 Task: Find connections with filter location Onda with filter topic #Jobvacancywith filter profile language Spanish with filter current company Plivo with filter school Sasi Institute of Technology & Engineering with filter industry Water Supply and Irrigation Systems with filter service category Business Analytics with filter keywords title Director
Action: Mouse moved to (554, 70)
Screenshot: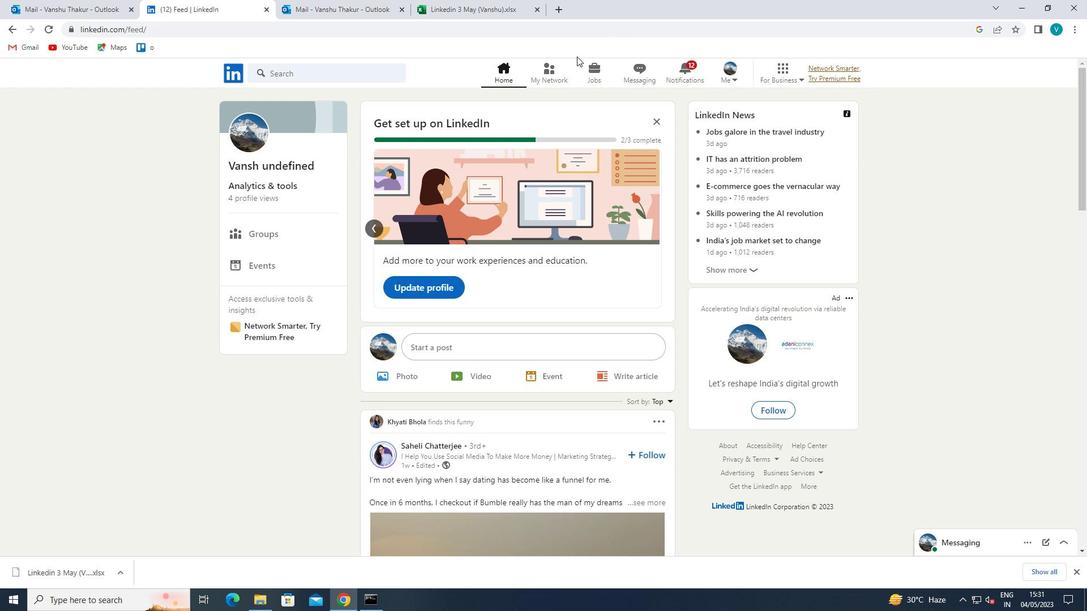 
Action: Mouse pressed left at (554, 70)
Screenshot: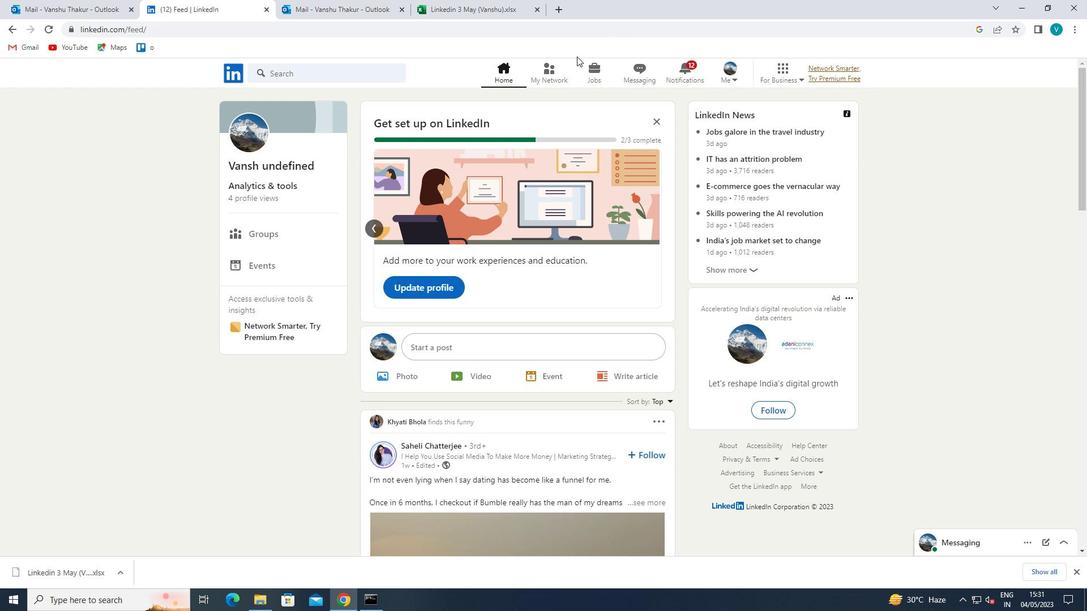 
Action: Mouse moved to (275, 135)
Screenshot: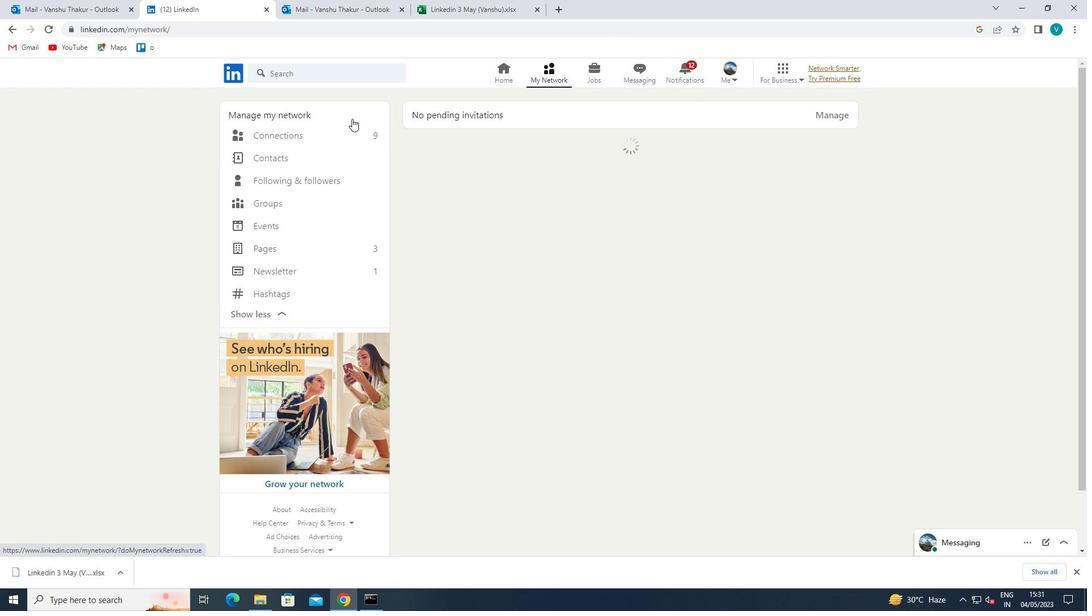 
Action: Mouse pressed left at (275, 135)
Screenshot: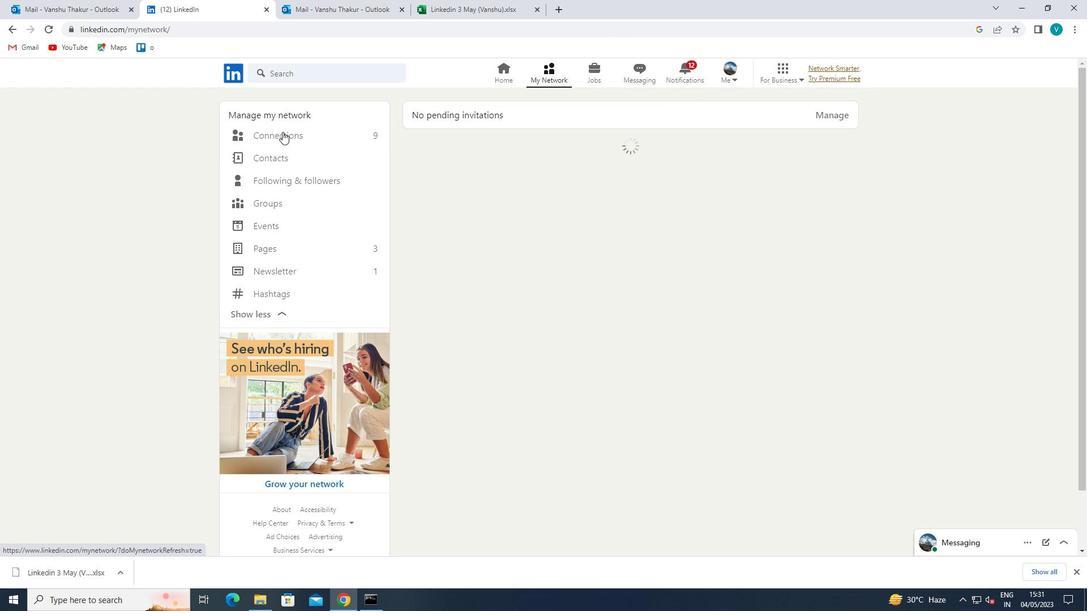 
Action: Mouse moved to (620, 135)
Screenshot: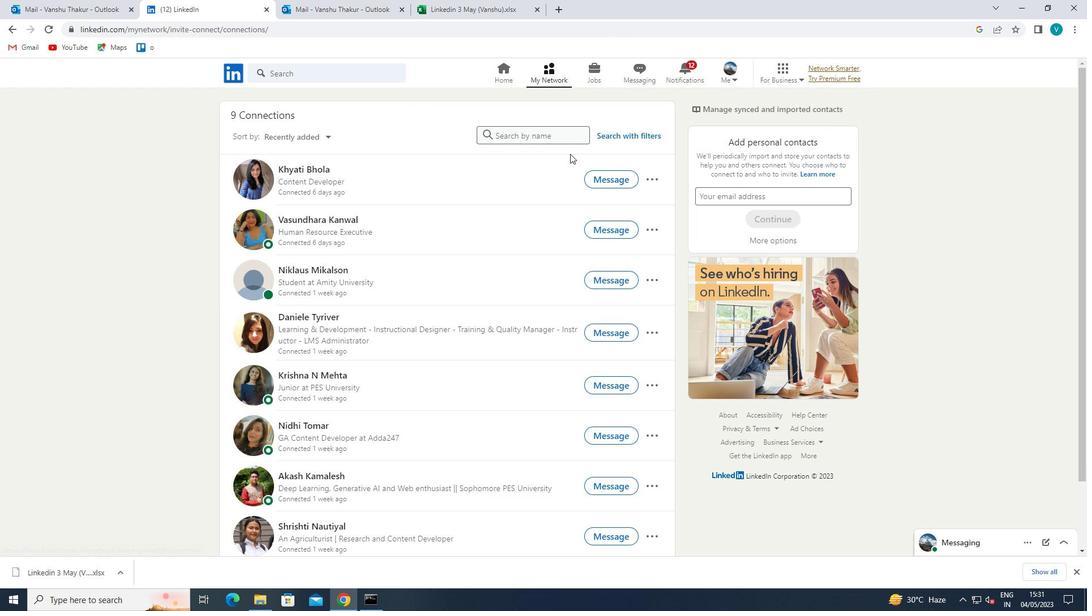 
Action: Mouse pressed left at (620, 135)
Screenshot: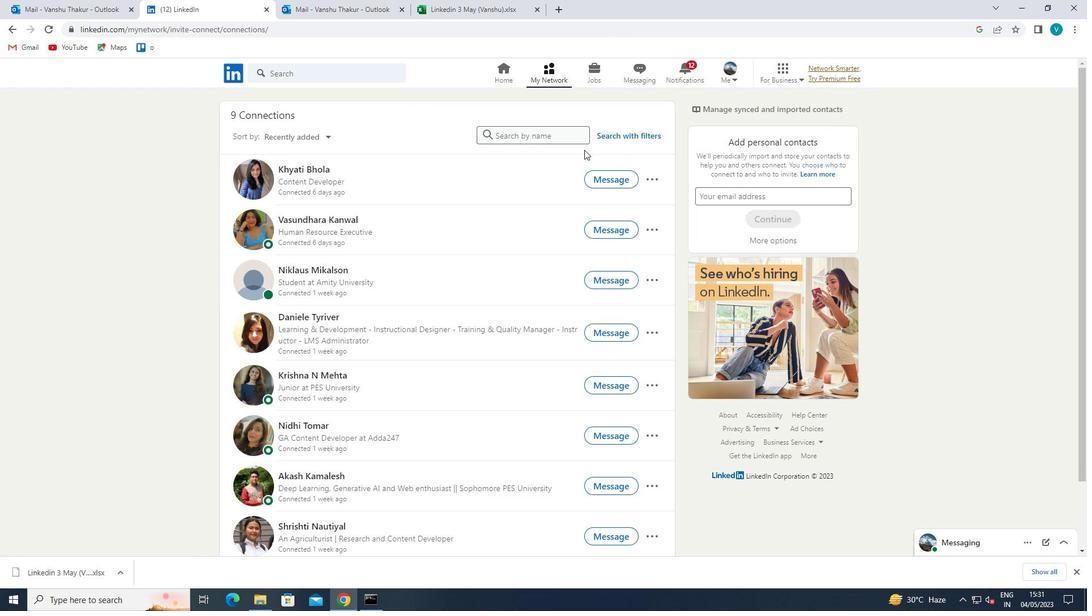 
Action: Mouse moved to (554, 109)
Screenshot: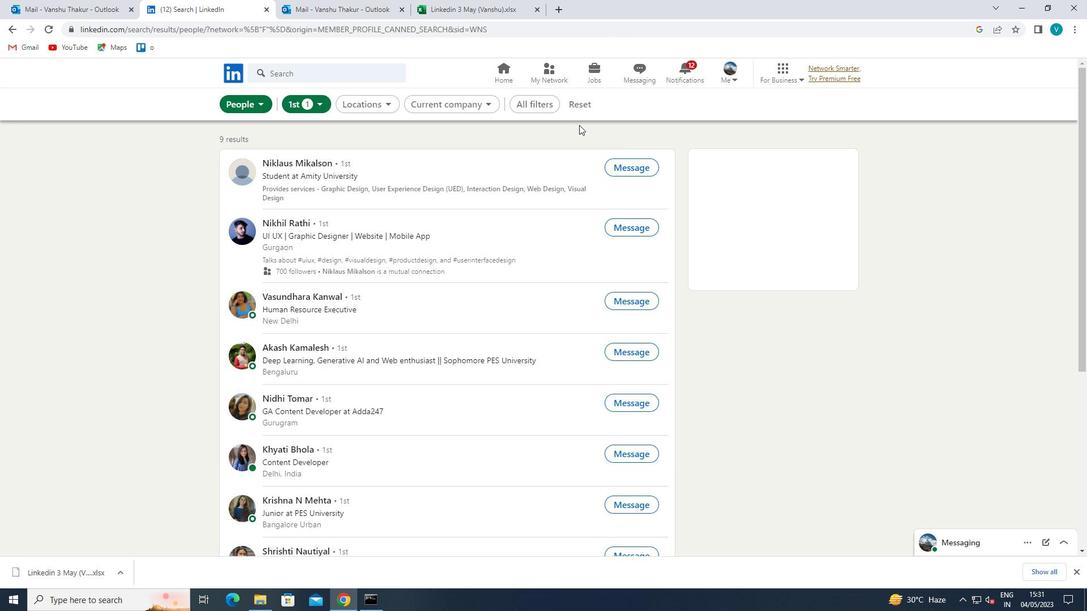 
Action: Mouse pressed left at (554, 109)
Screenshot: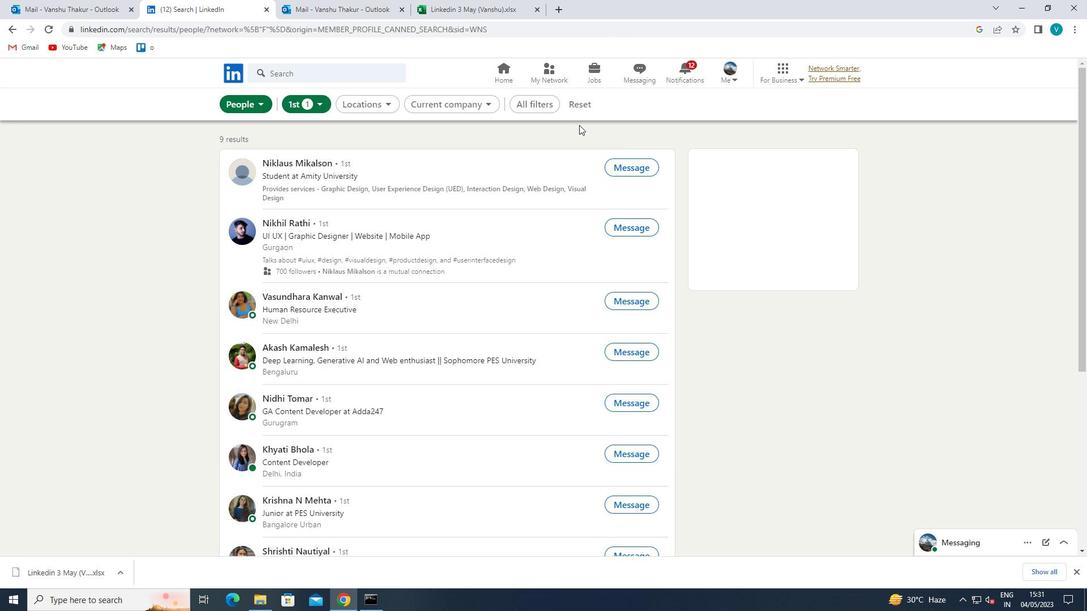 
Action: Mouse moved to (900, 230)
Screenshot: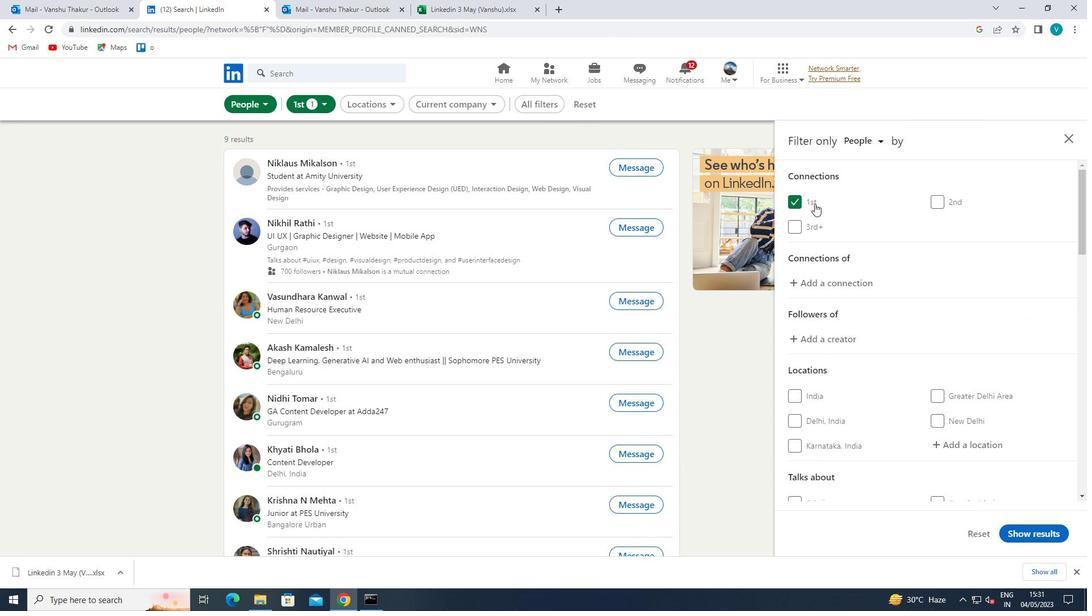 
Action: Mouse scrolled (900, 229) with delta (0, 0)
Screenshot: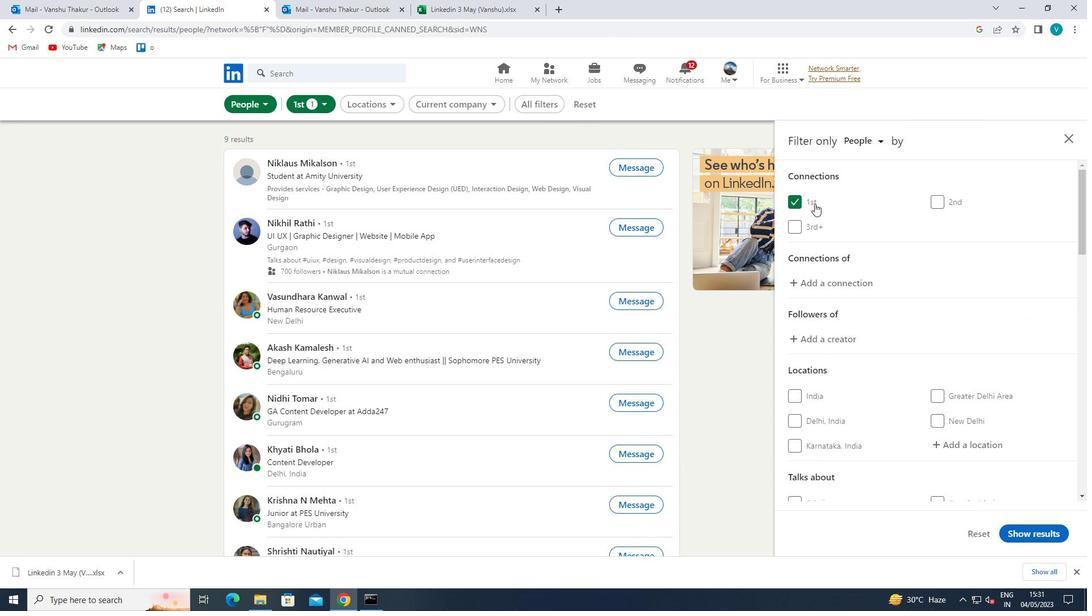 
Action: Mouse moved to (905, 233)
Screenshot: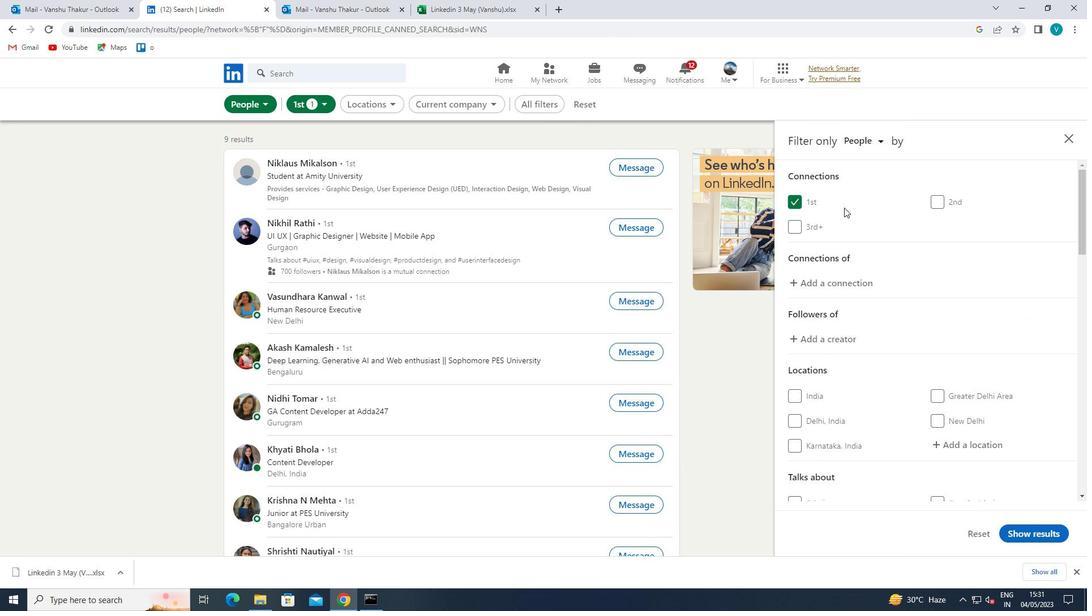 
Action: Mouse scrolled (905, 232) with delta (0, 0)
Screenshot: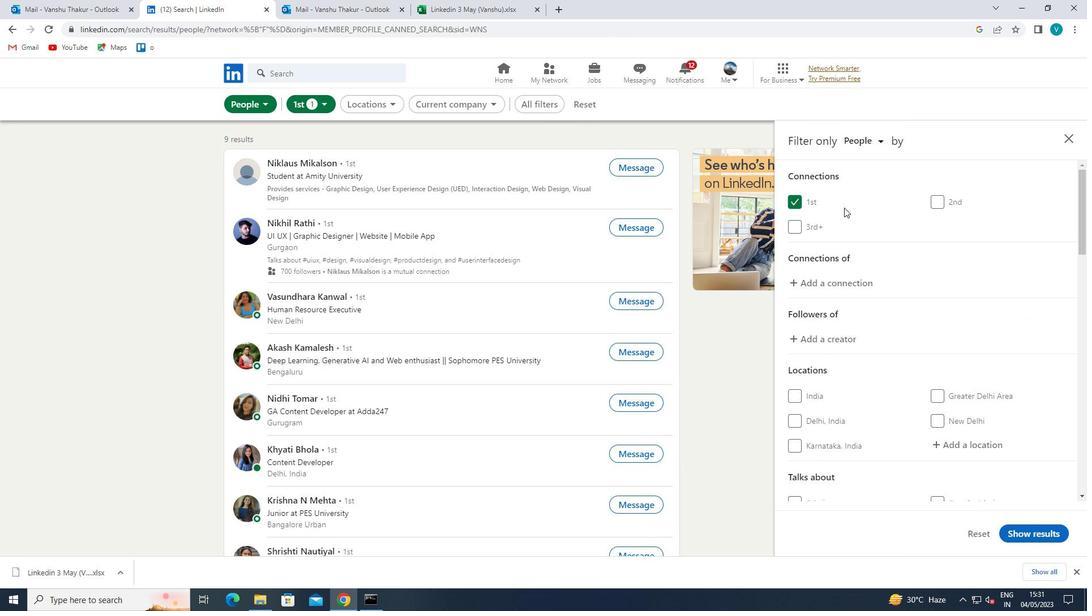 
Action: Mouse moved to (973, 333)
Screenshot: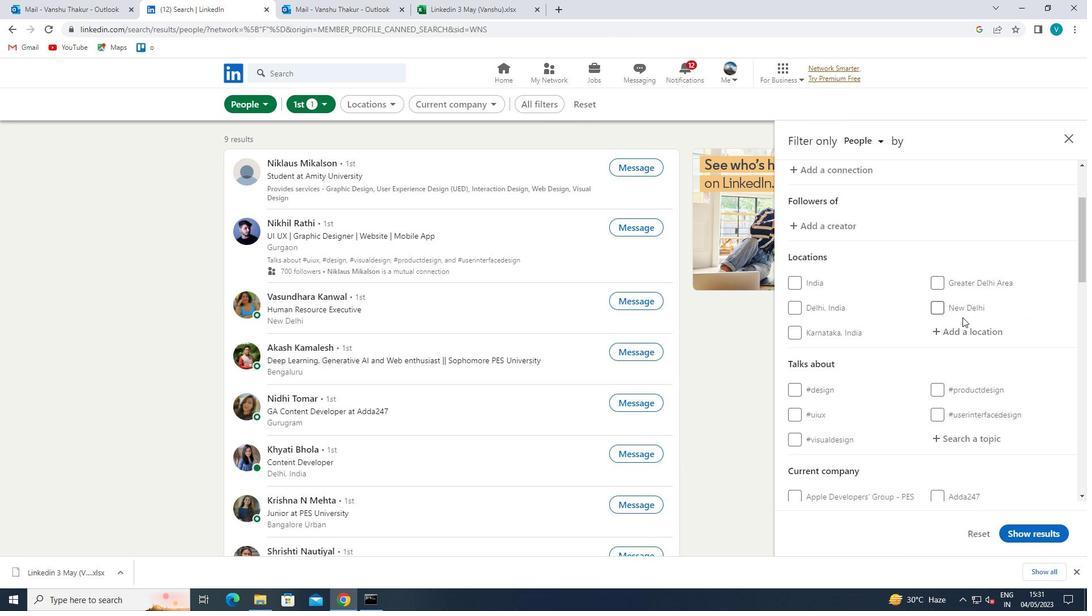
Action: Mouse pressed left at (973, 333)
Screenshot: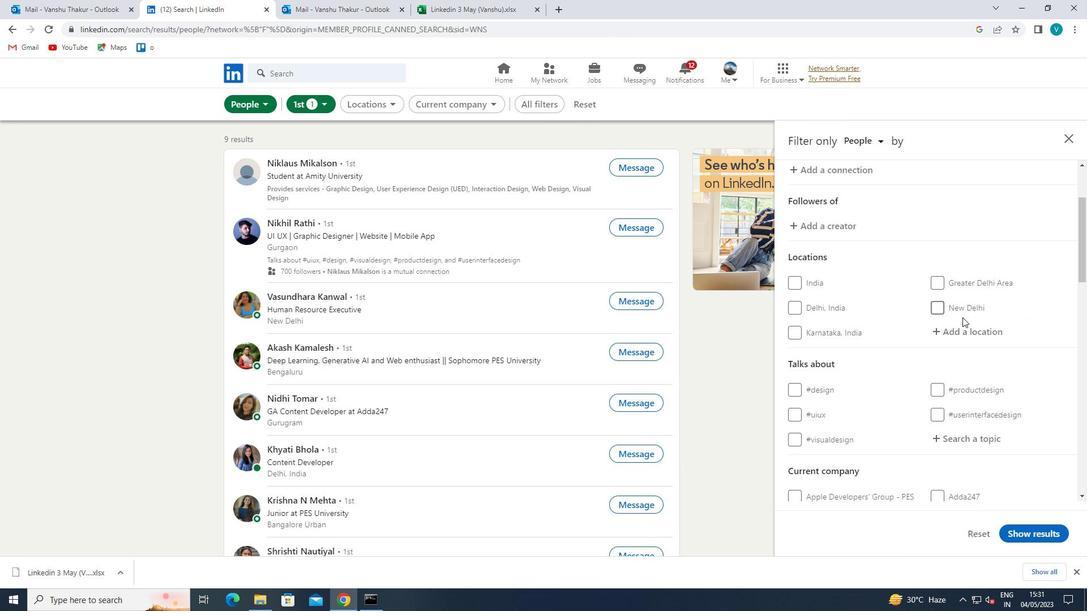 
Action: Mouse moved to (696, 189)
Screenshot: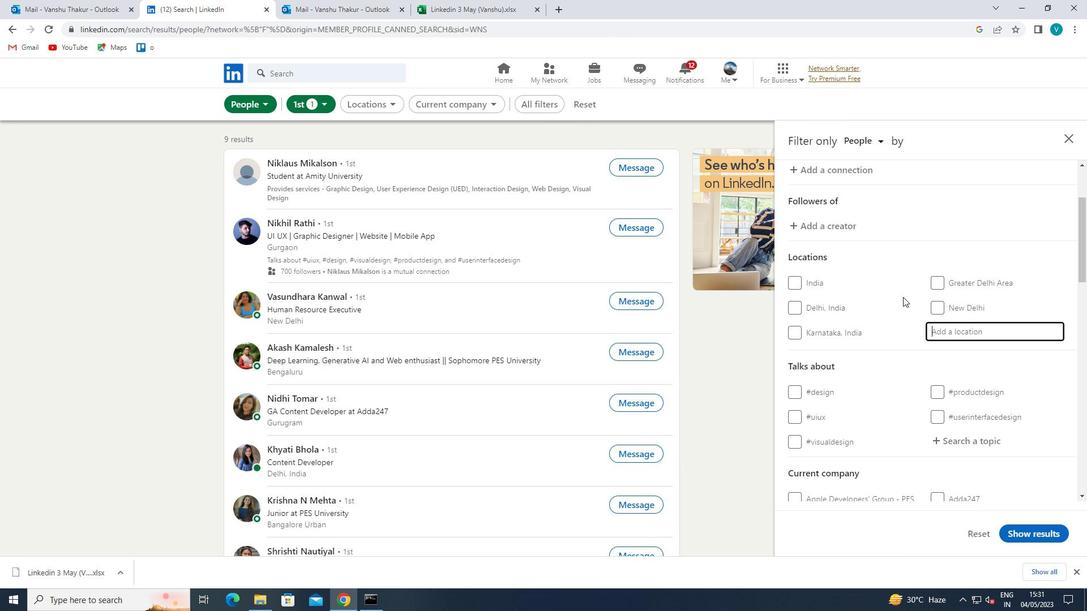 
Action: Key pressed <Key.shift>ONDA
Screenshot: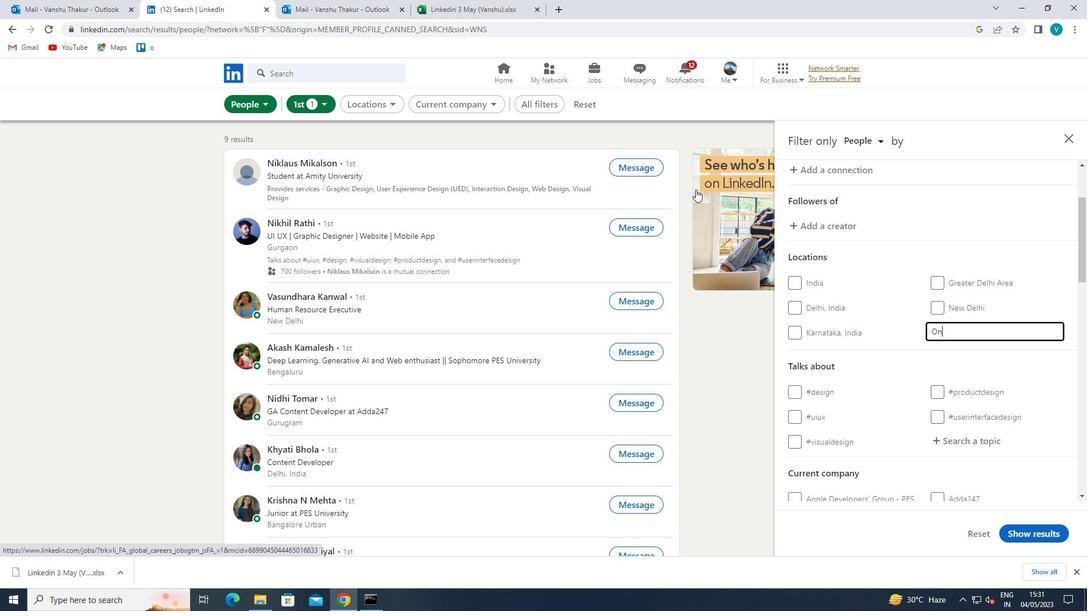 
Action: Mouse moved to (846, 344)
Screenshot: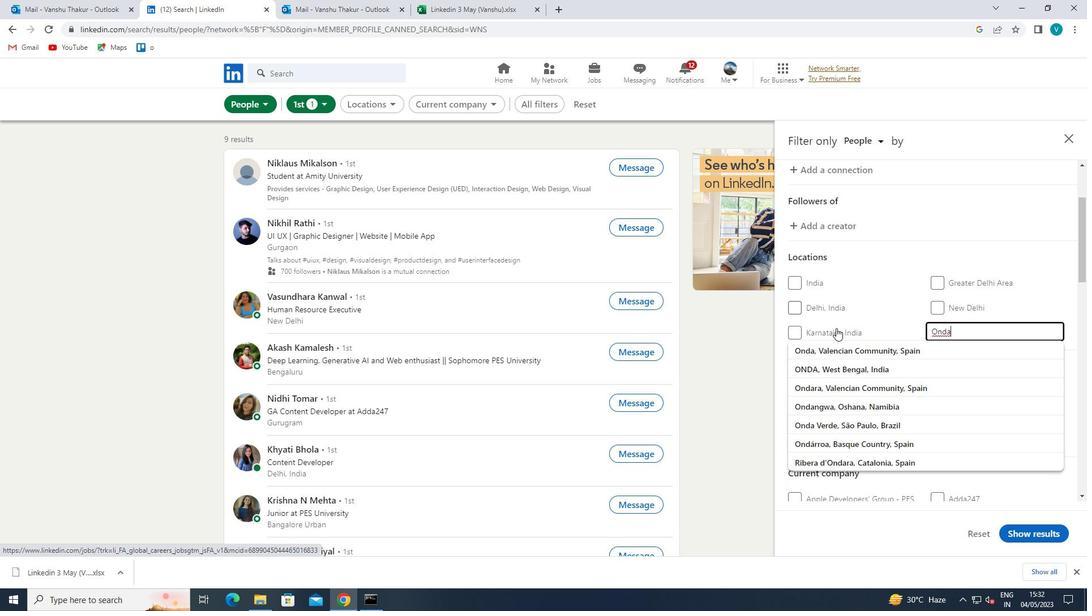 
Action: Mouse pressed left at (846, 344)
Screenshot: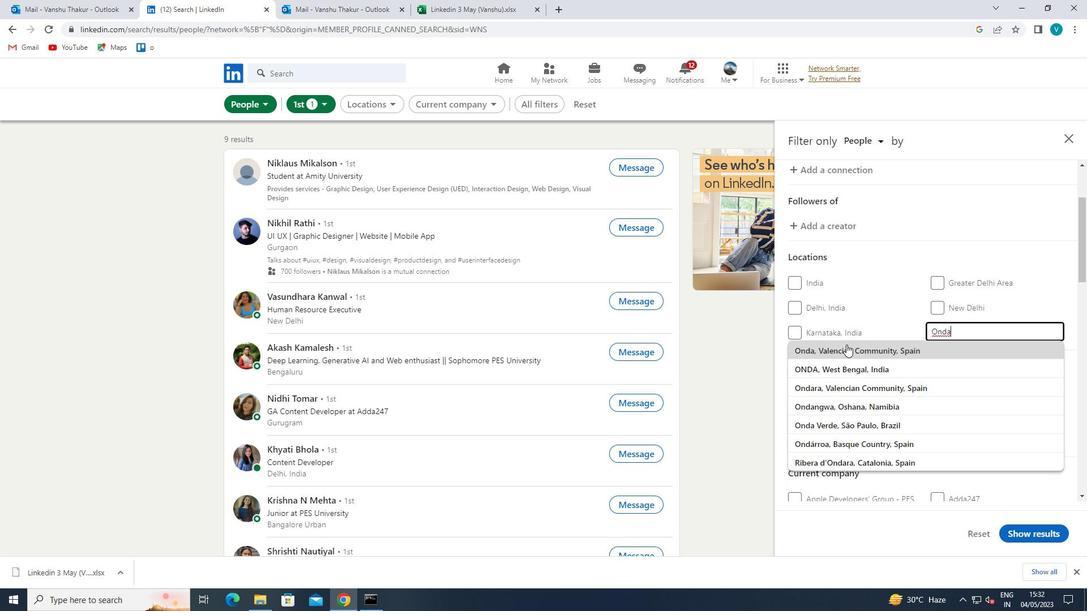 
Action: Mouse moved to (884, 331)
Screenshot: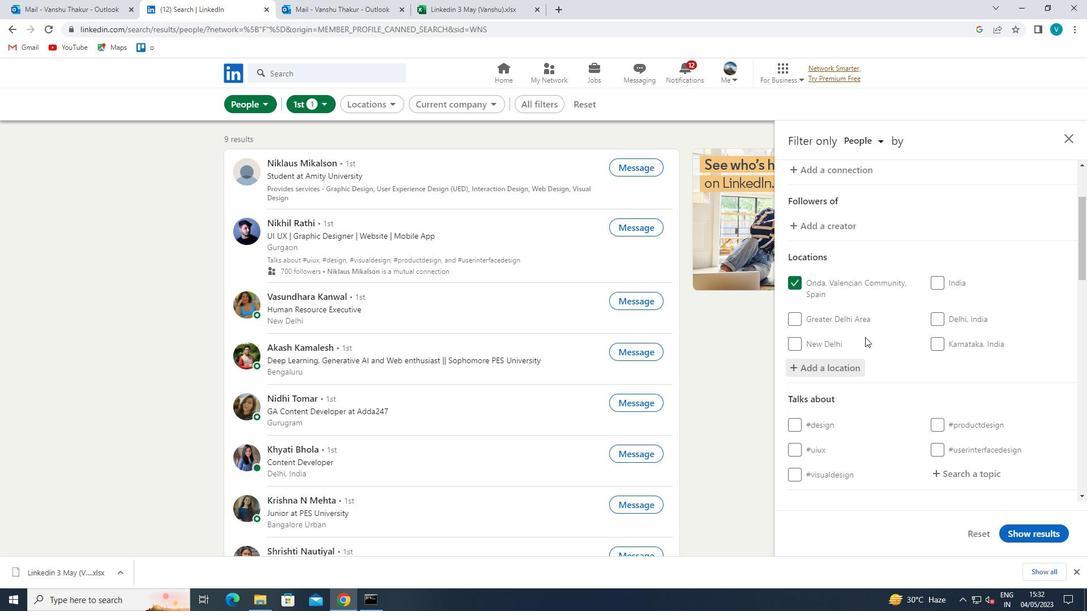 
Action: Mouse scrolled (884, 331) with delta (0, 0)
Screenshot: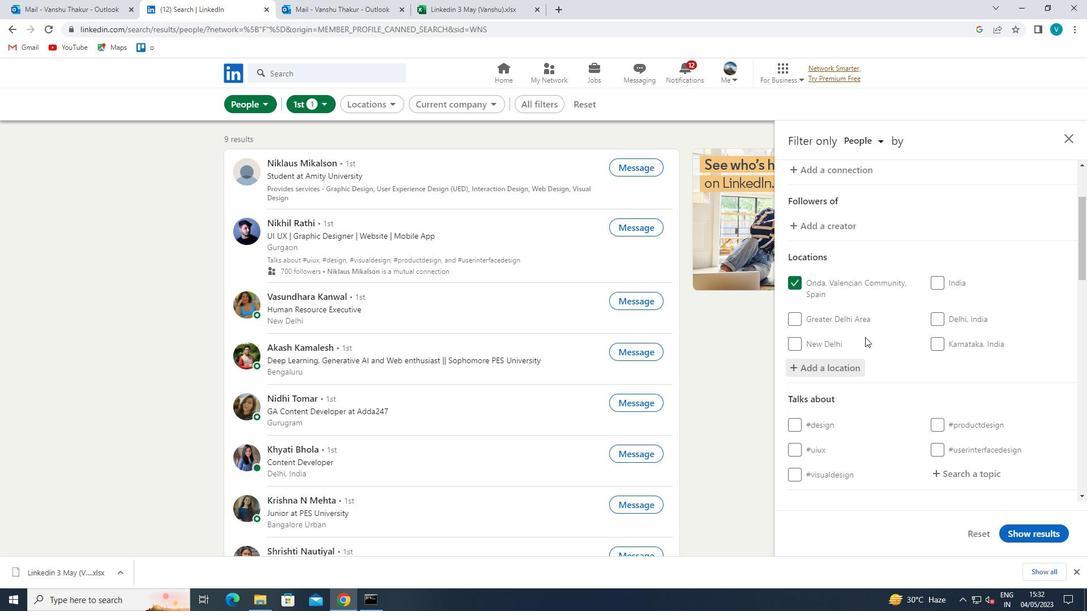 
Action: Mouse moved to (893, 332)
Screenshot: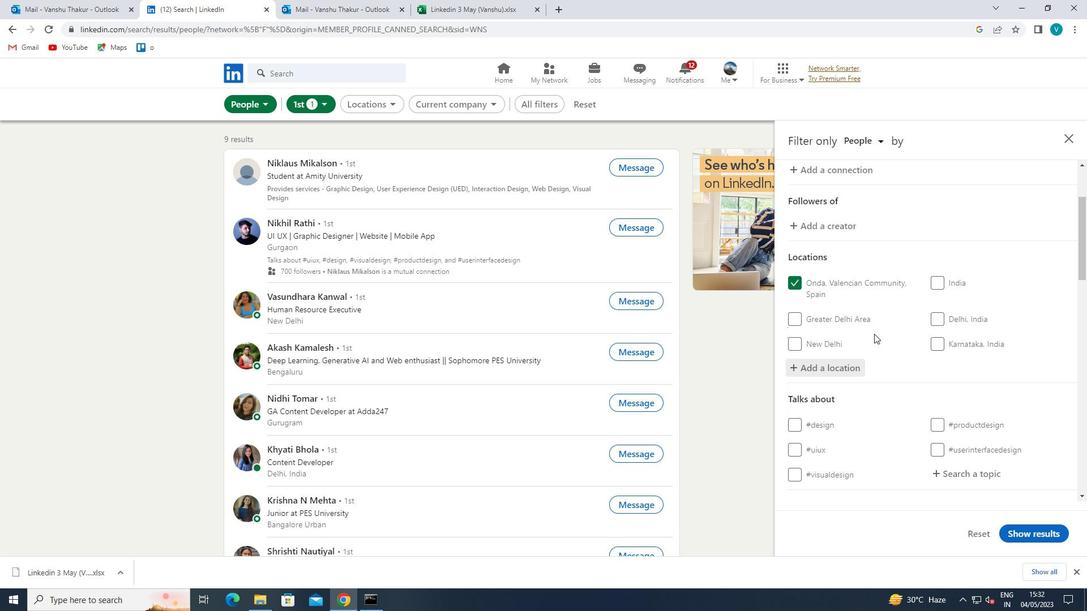 
Action: Mouse scrolled (893, 331) with delta (0, 0)
Screenshot: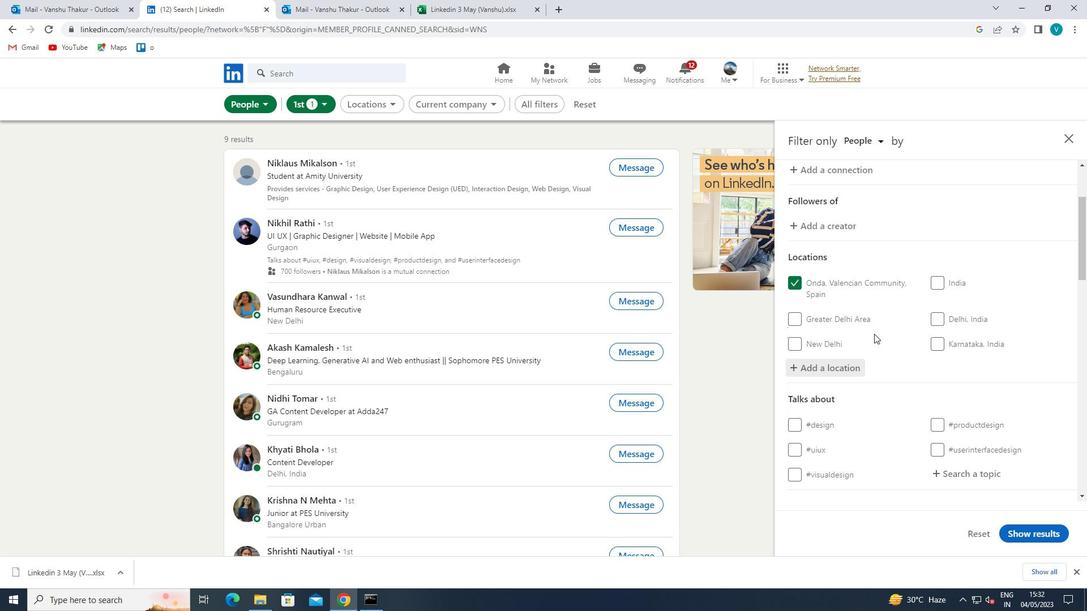 
Action: Mouse moved to (946, 360)
Screenshot: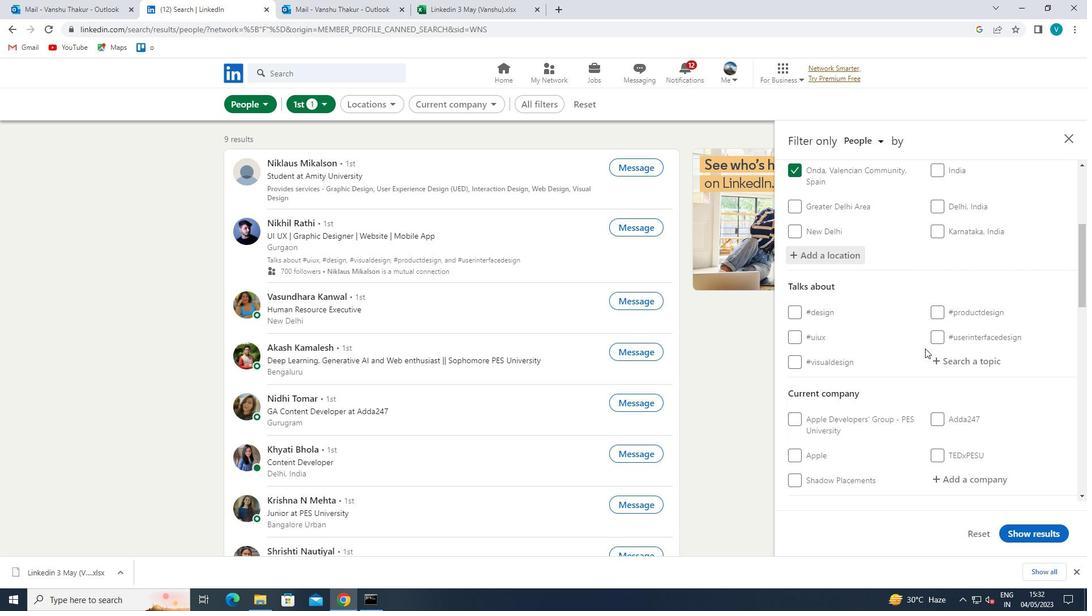 
Action: Mouse pressed left at (946, 360)
Screenshot: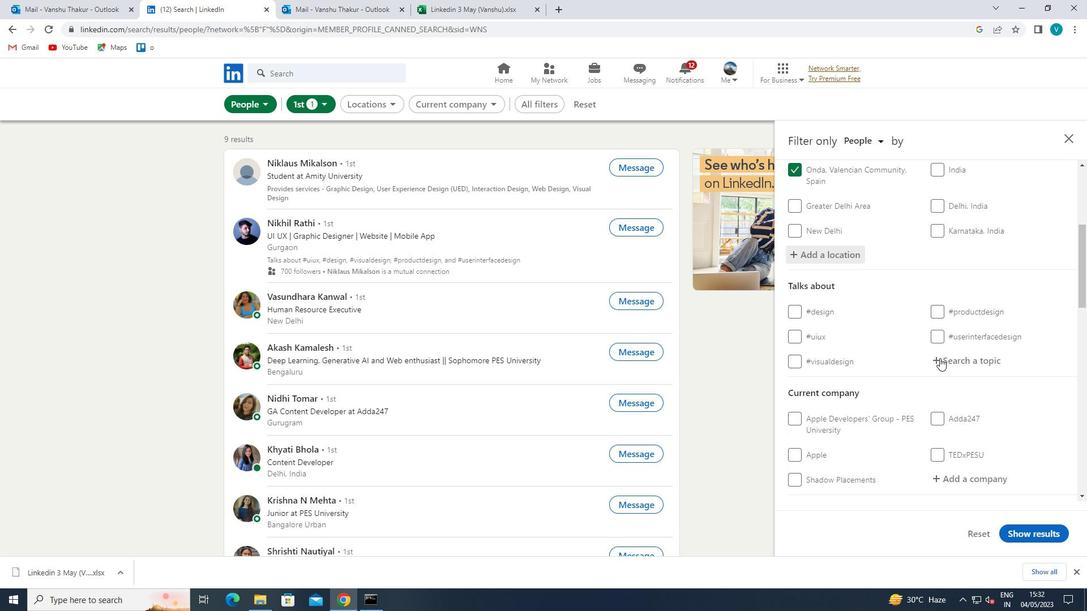 
Action: Mouse moved to (811, 289)
Screenshot: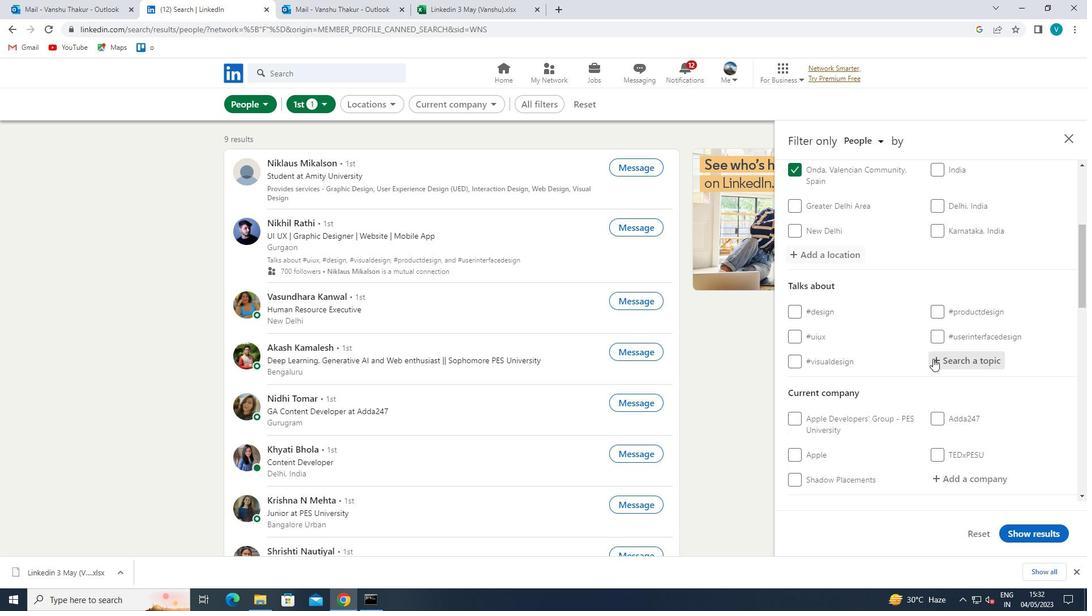 
Action: Key pressed JOBVACA
Screenshot: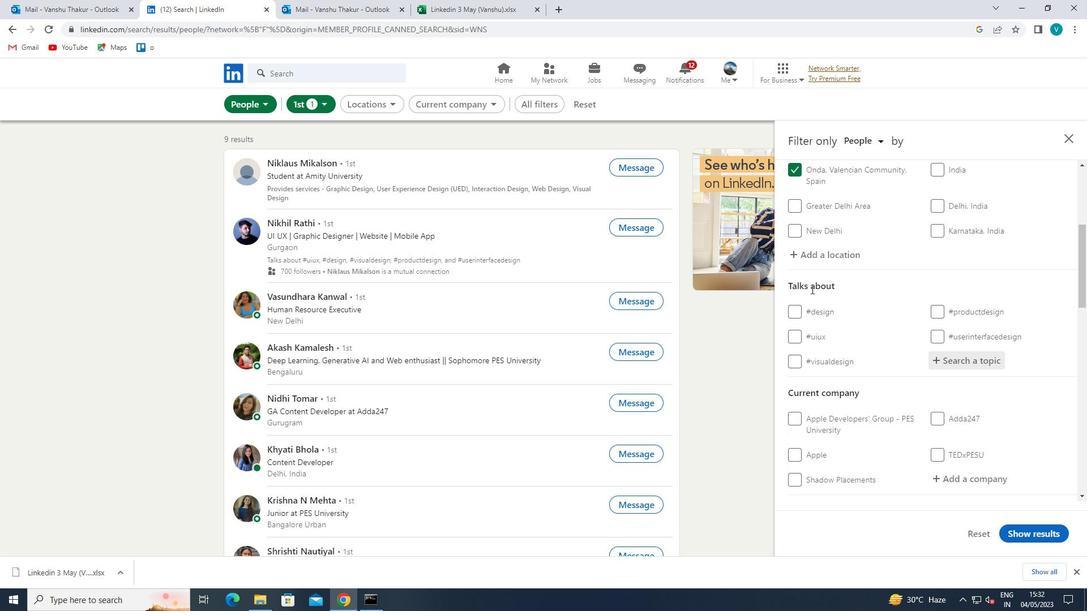
Action: Mouse moved to (958, 358)
Screenshot: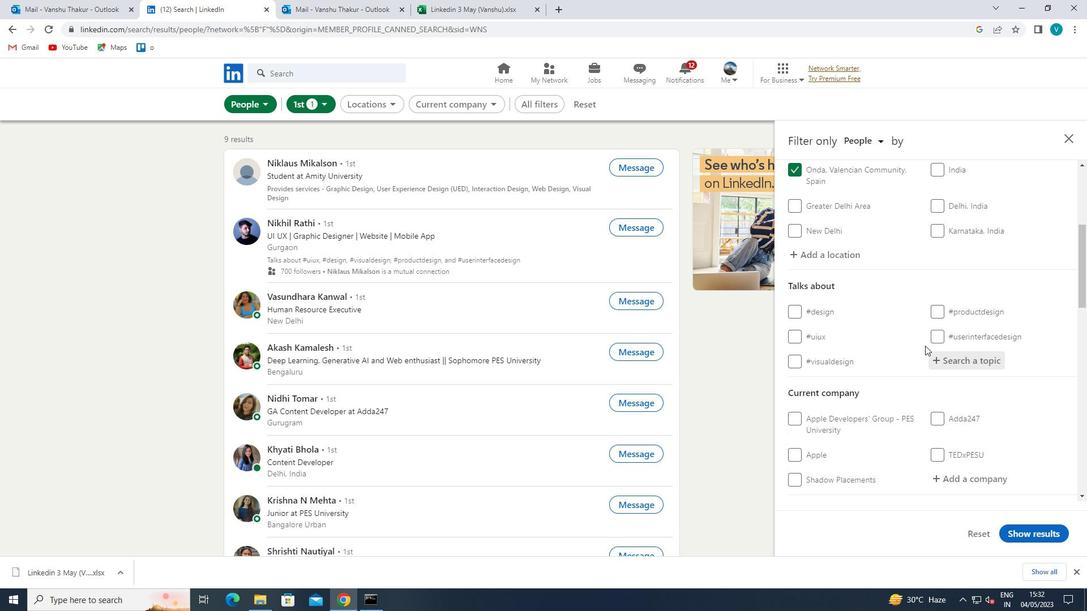
Action: Mouse pressed left at (958, 358)
Screenshot: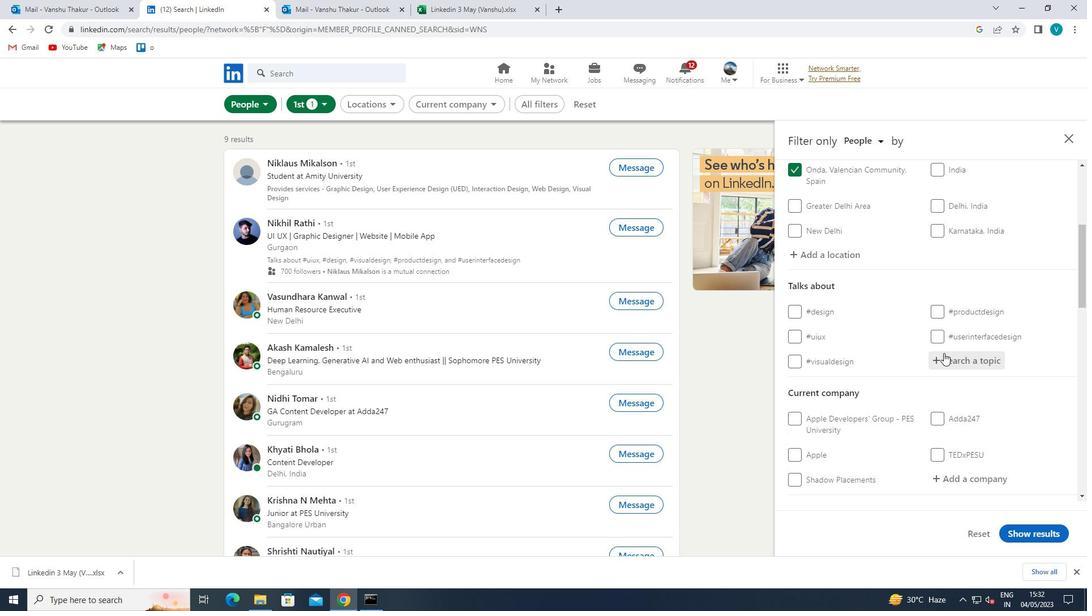 
Action: Key pressed JOBVA
Screenshot: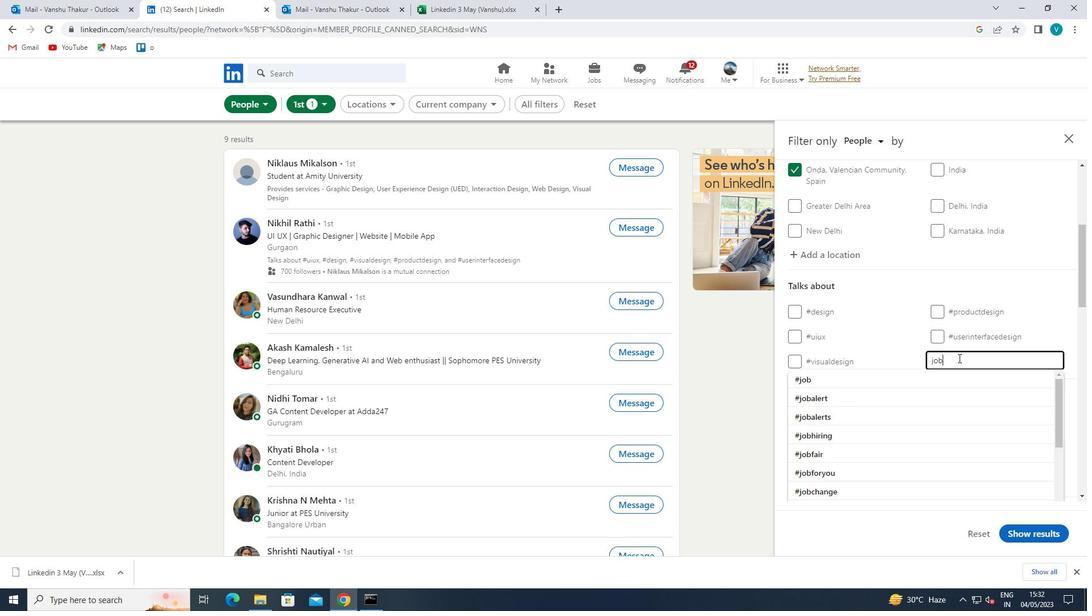 
Action: Mouse moved to (928, 378)
Screenshot: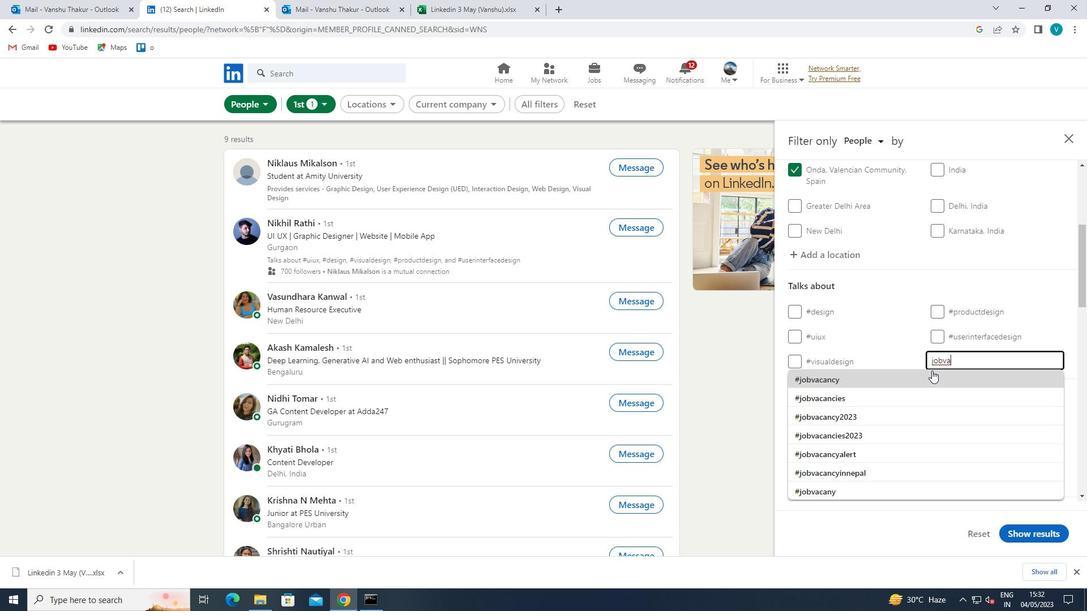 
Action: Mouse pressed left at (928, 378)
Screenshot: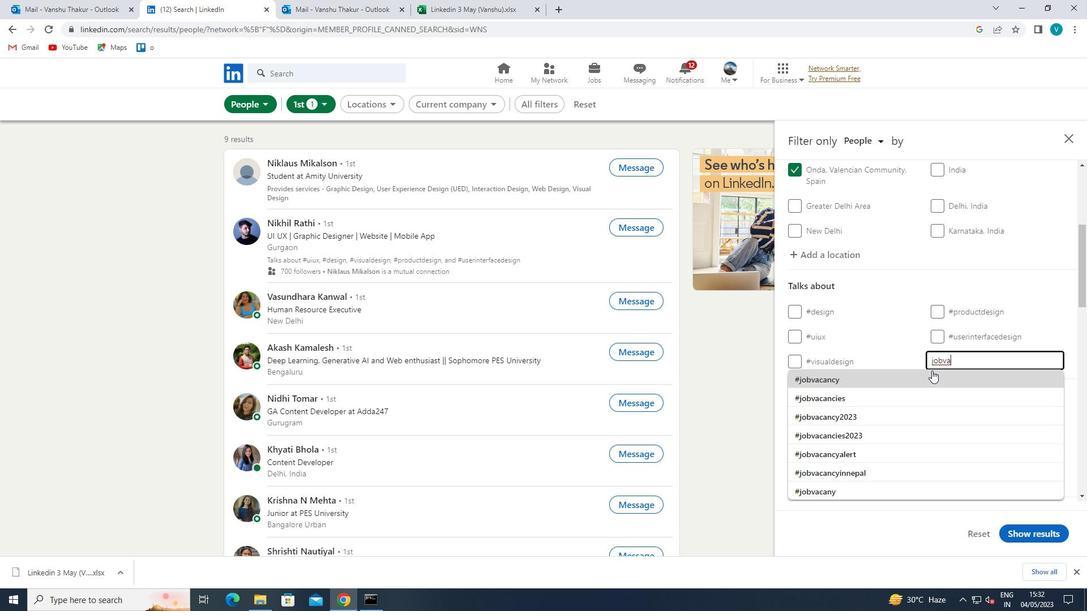 
Action: Mouse moved to (936, 382)
Screenshot: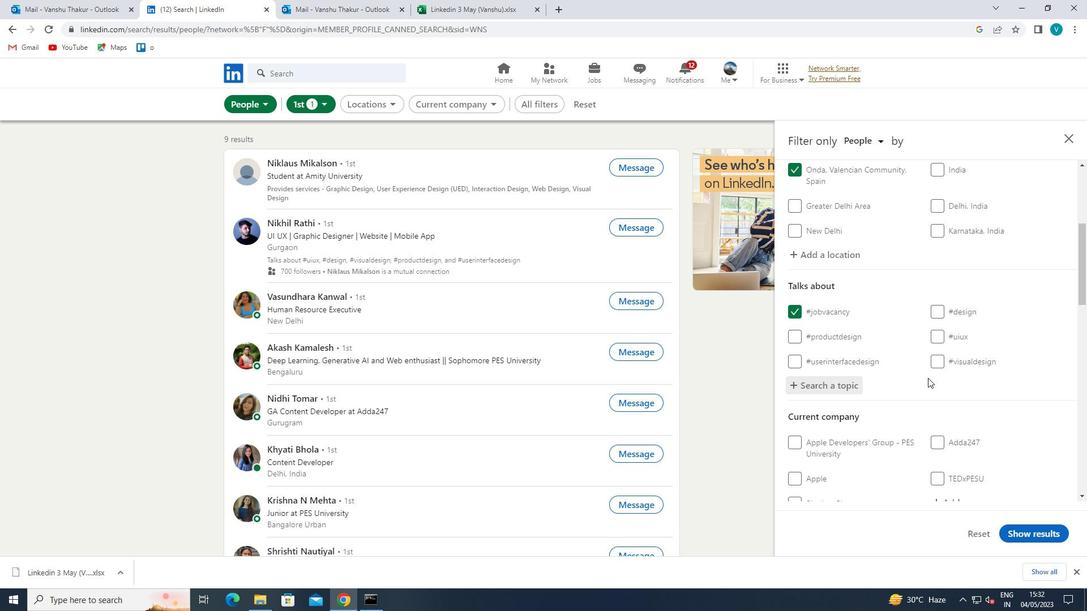 
Action: Mouse scrolled (936, 381) with delta (0, 0)
Screenshot: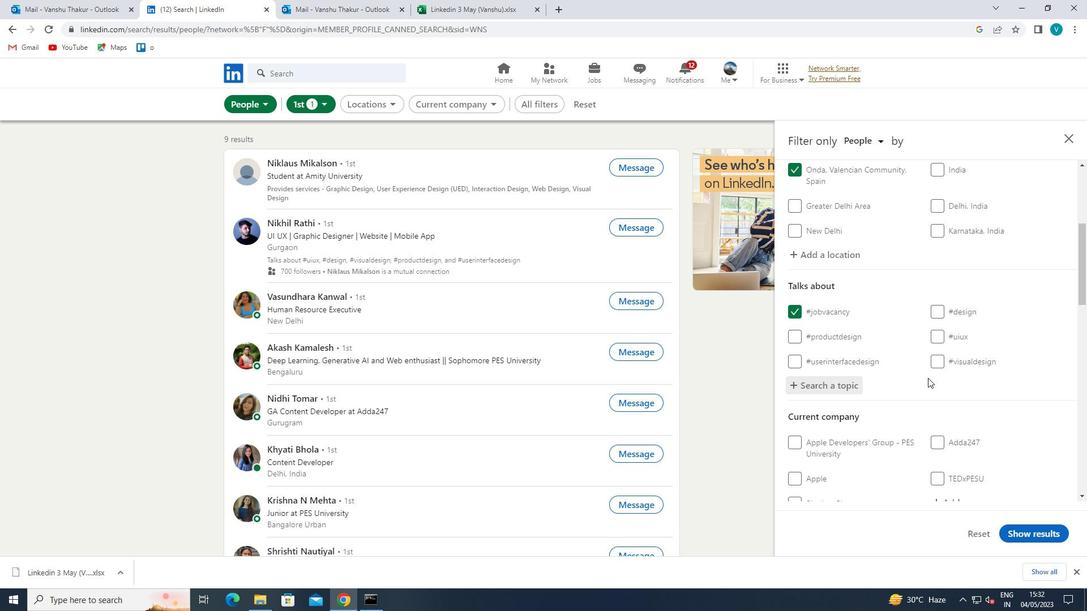 
Action: Mouse moved to (938, 382)
Screenshot: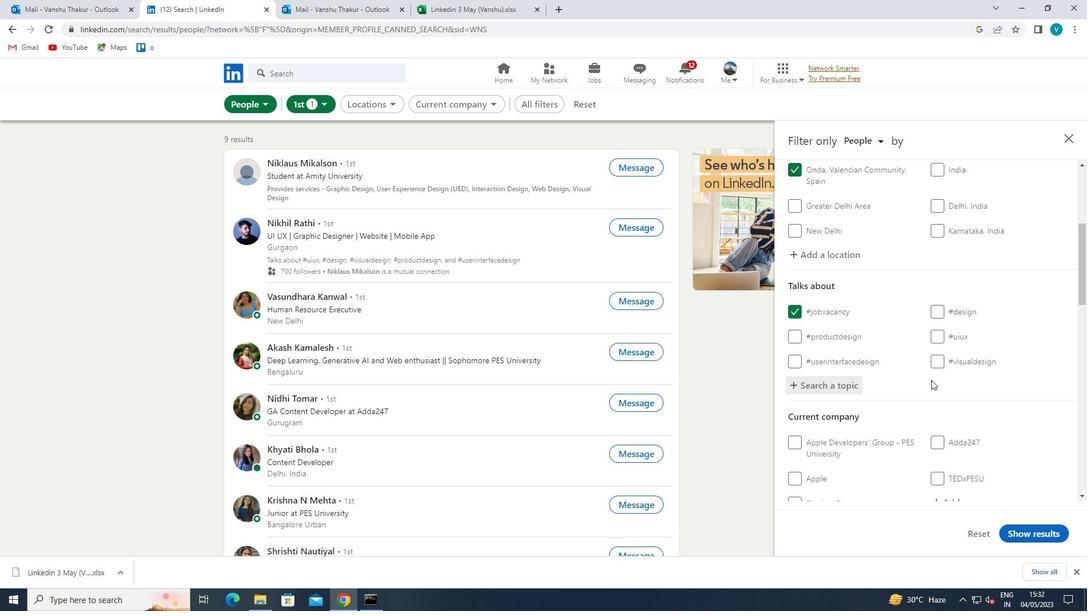 
Action: Mouse scrolled (938, 381) with delta (0, 0)
Screenshot: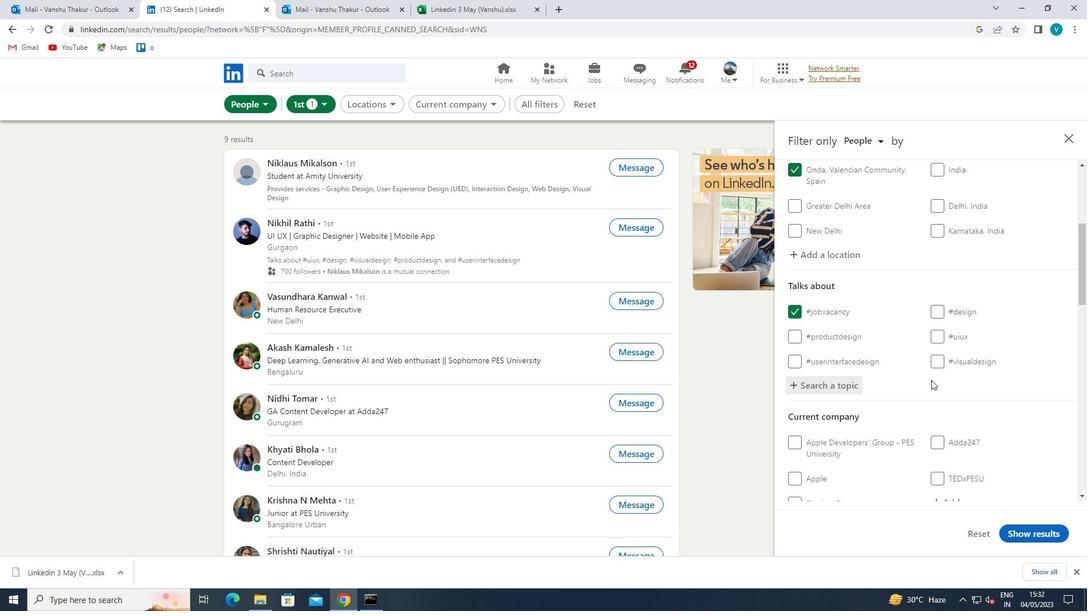 
Action: Mouse moved to (940, 382)
Screenshot: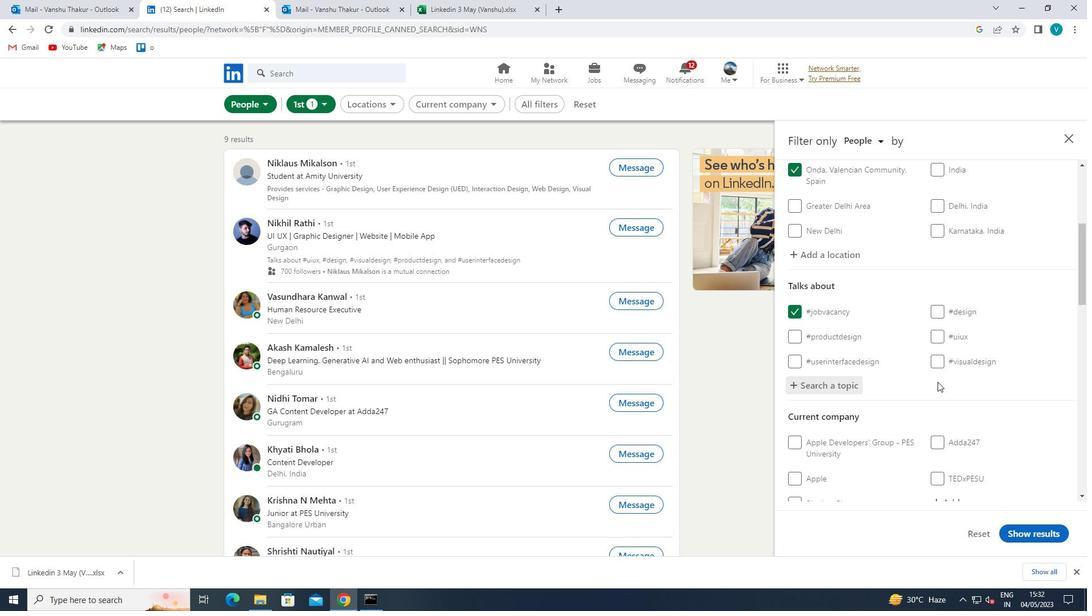 
Action: Mouse scrolled (940, 381) with delta (0, 0)
Screenshot: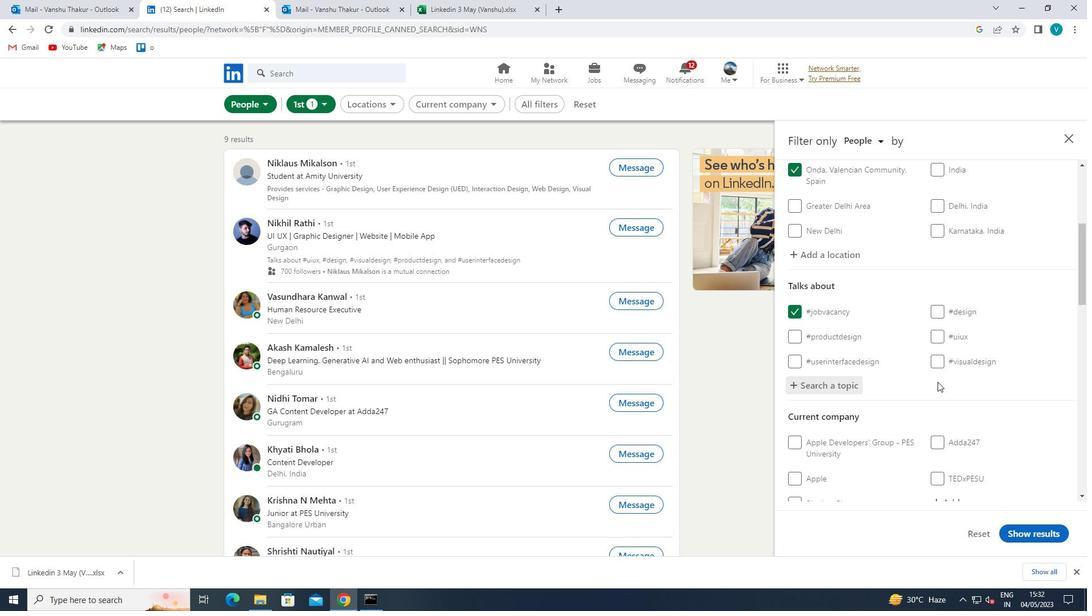 
Action: Mouse moved to (962, 340)
Screenshot: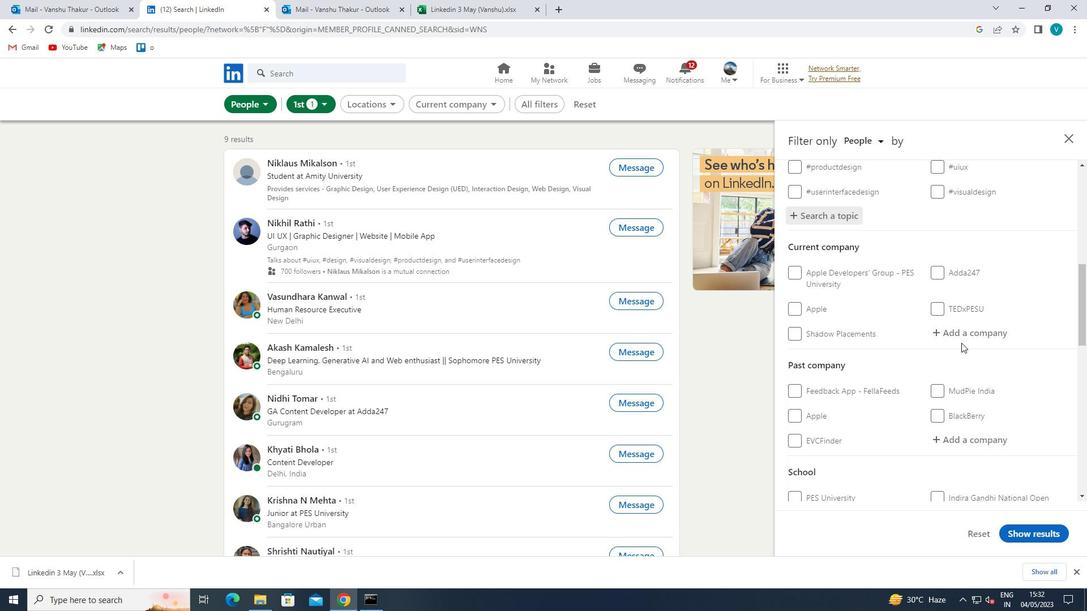 
Action: Mouse pressed left at (962, 340)
Screenshot: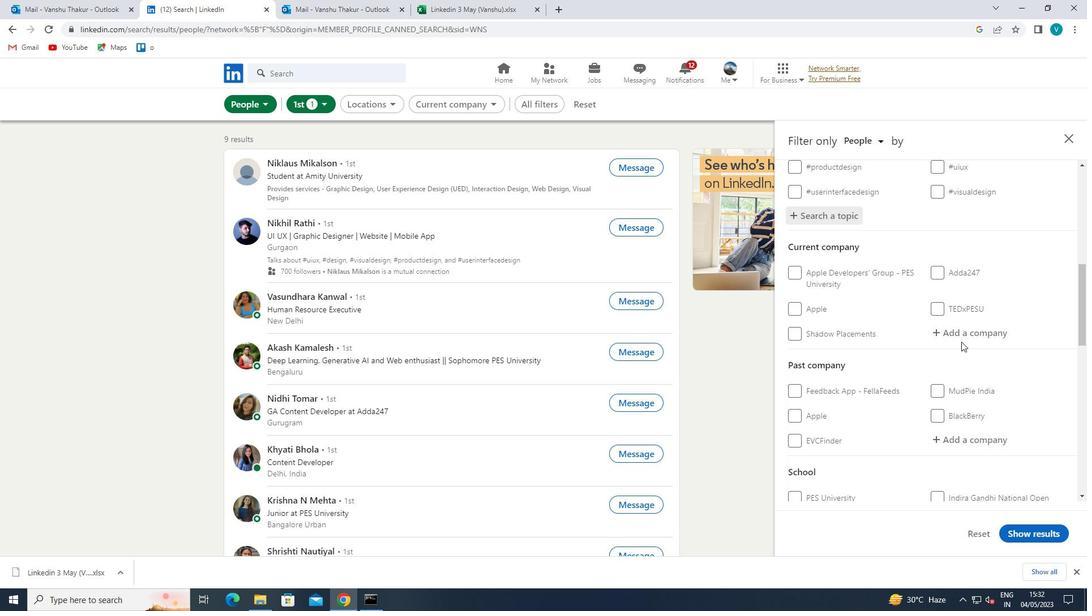 
Action: Mouse moved to (962, 339)
Screenshot: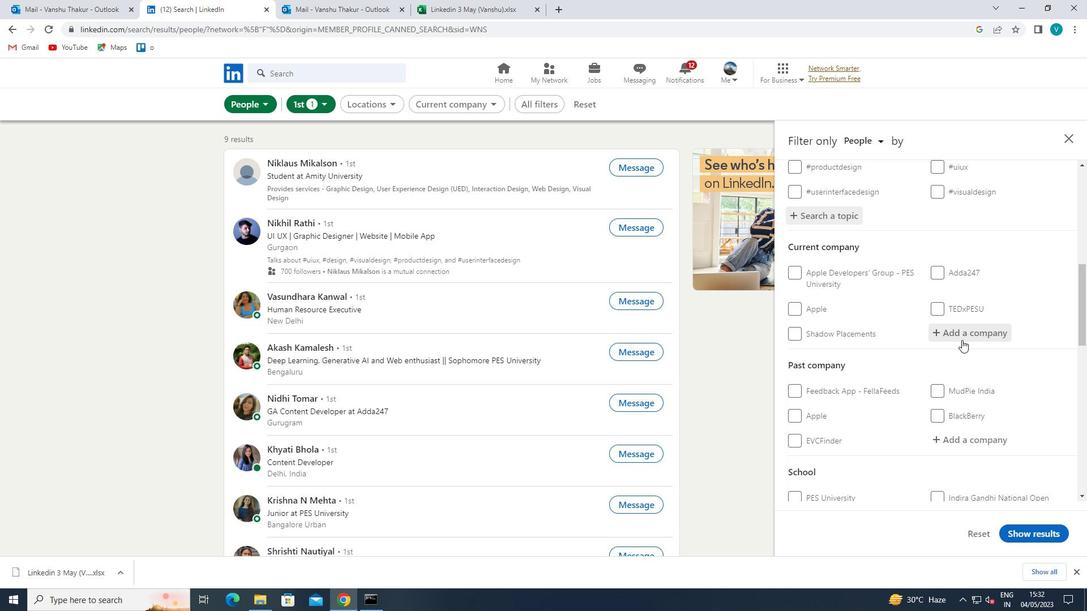 
Action: Key pressed <Key.shift>PLI
Screenshot: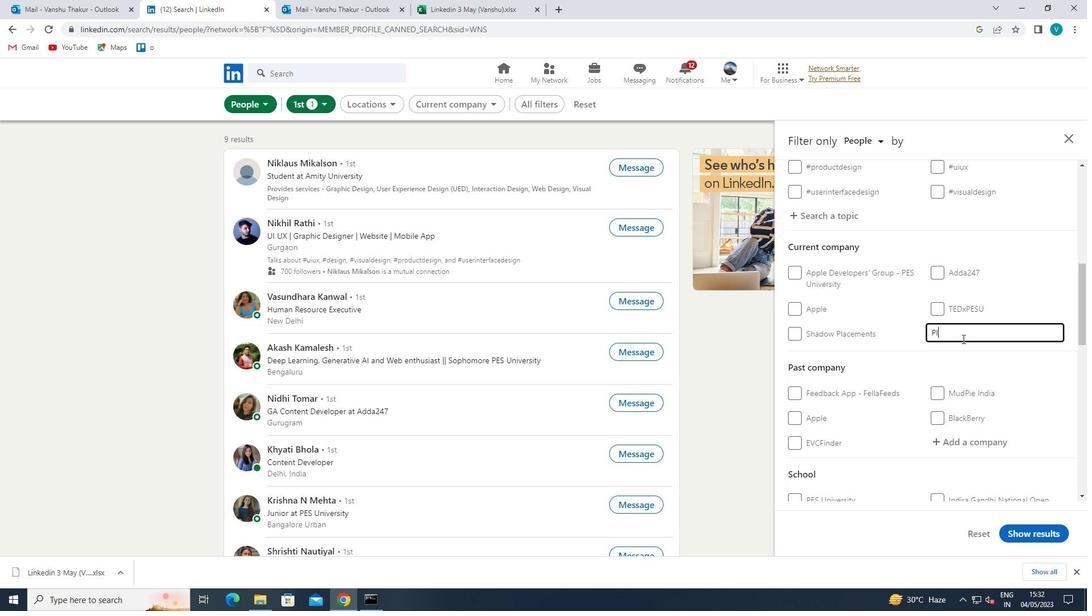
Action: Mouse moved to (941, 358)
Screenshot: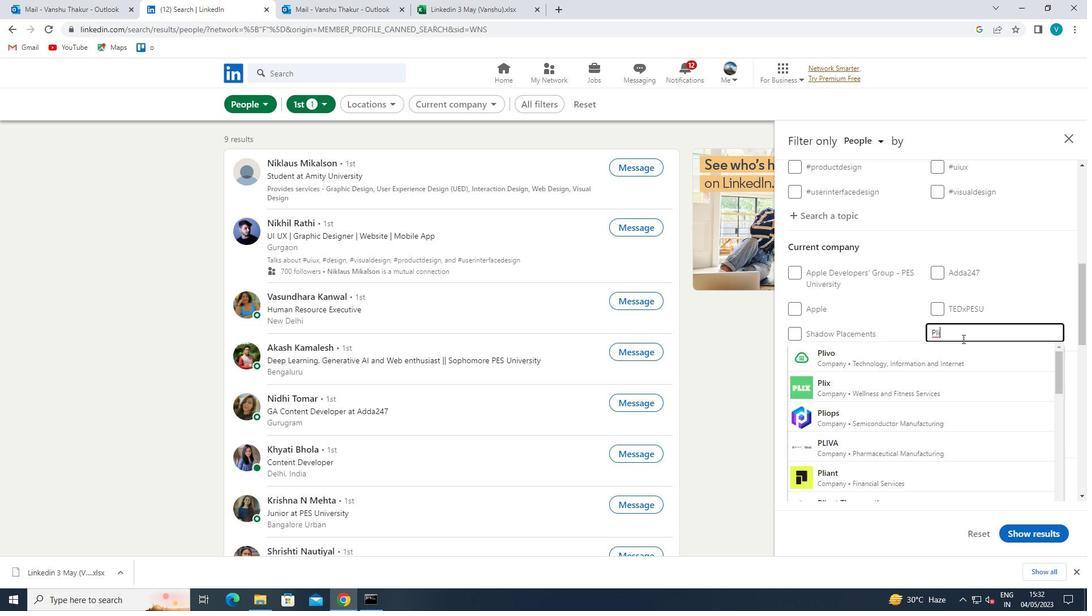 
Action: Mouse pressed left at (941, 358)
Screenshot: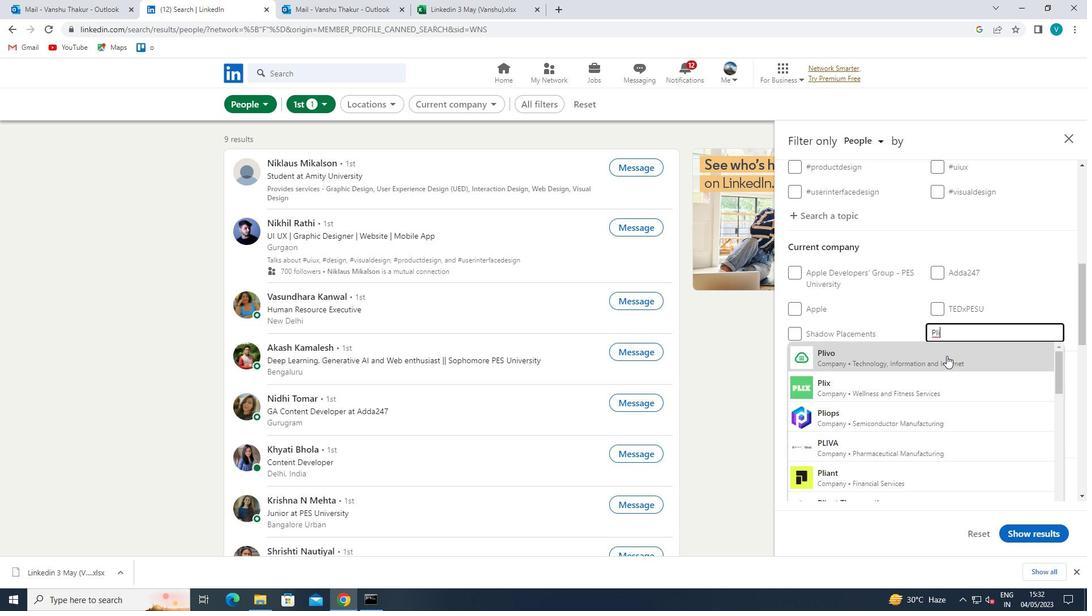 
Action: Mouse scrolled (941, 357) with delta (0, 0)
Screenshot: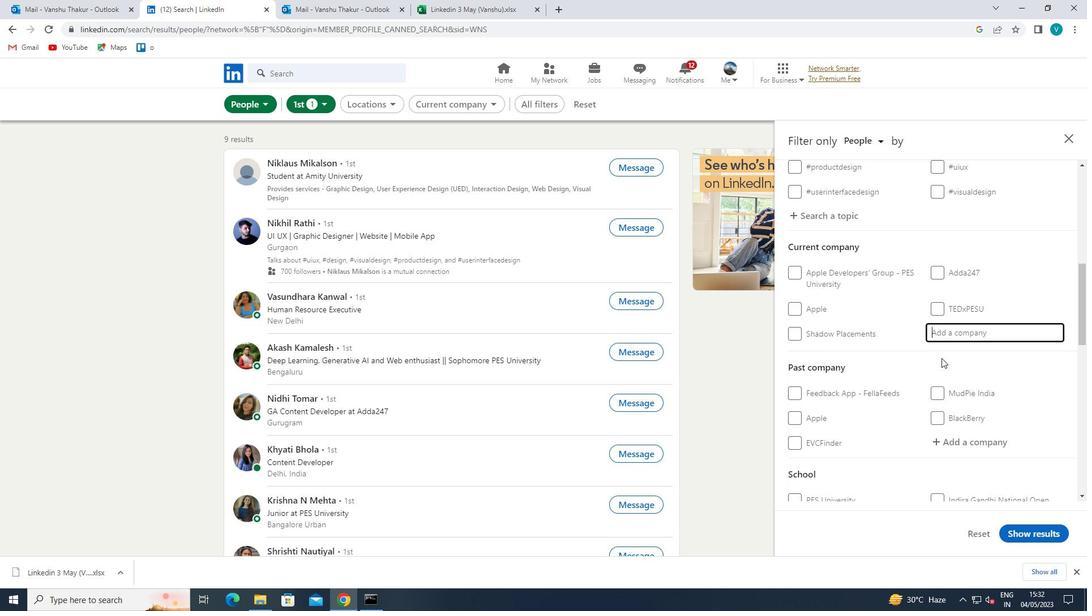 
Action: Mouse scrolled (941, 357) with delta (0, 0)
Screenshot: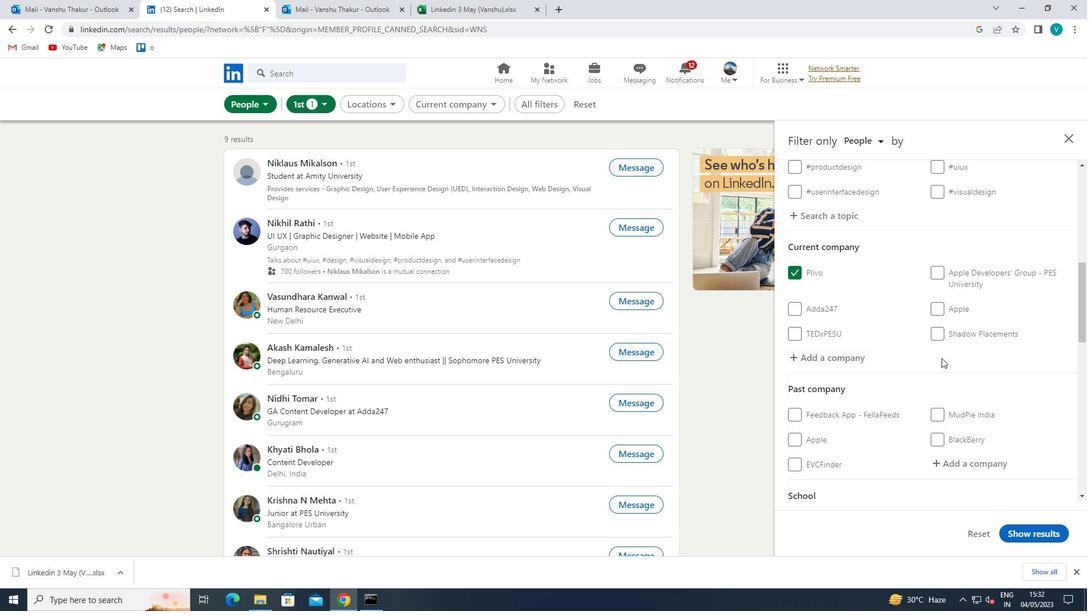 
Action: Mouse scrolled (941, 357) with delta (0, 0)
Screenshot: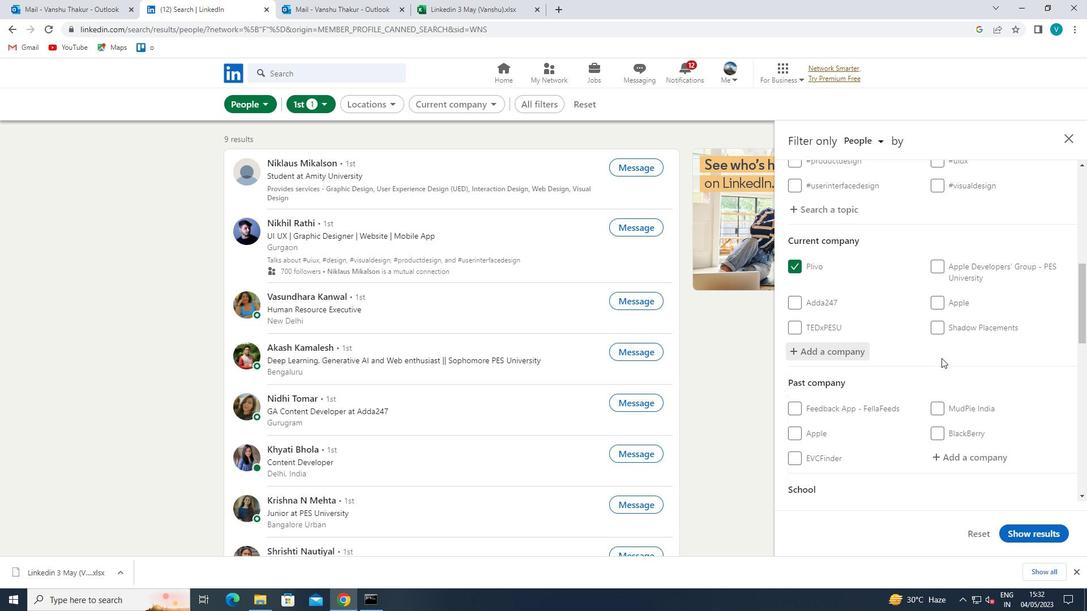 
Action: Mouse scrolled (941, 357) with delta (0, 0)
Screenshot: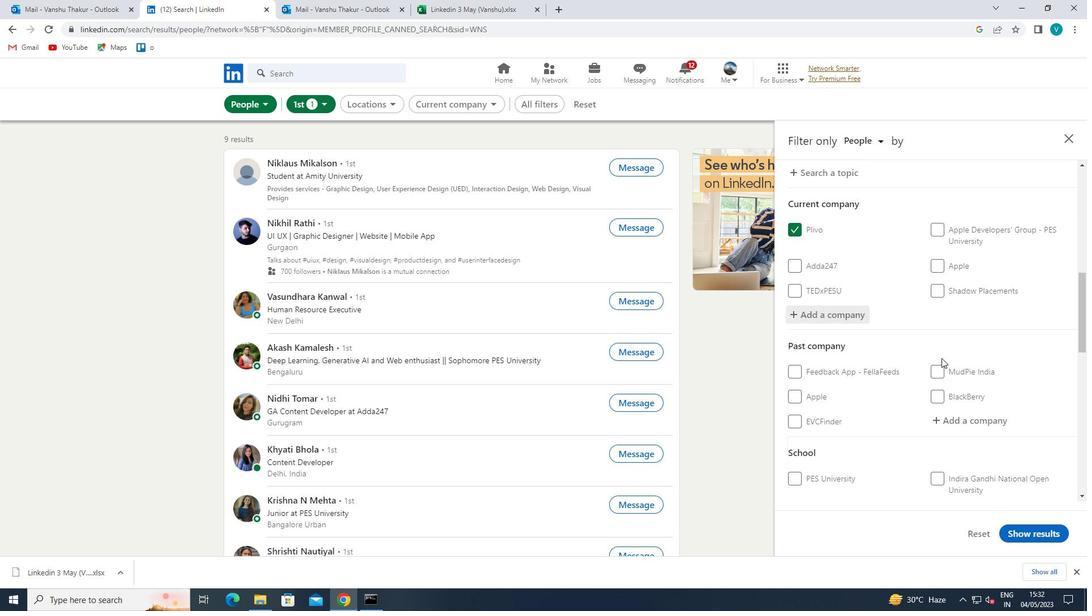 
Action: Mouse scrolled (941, 357) with delta (0, 0)
Screenshot: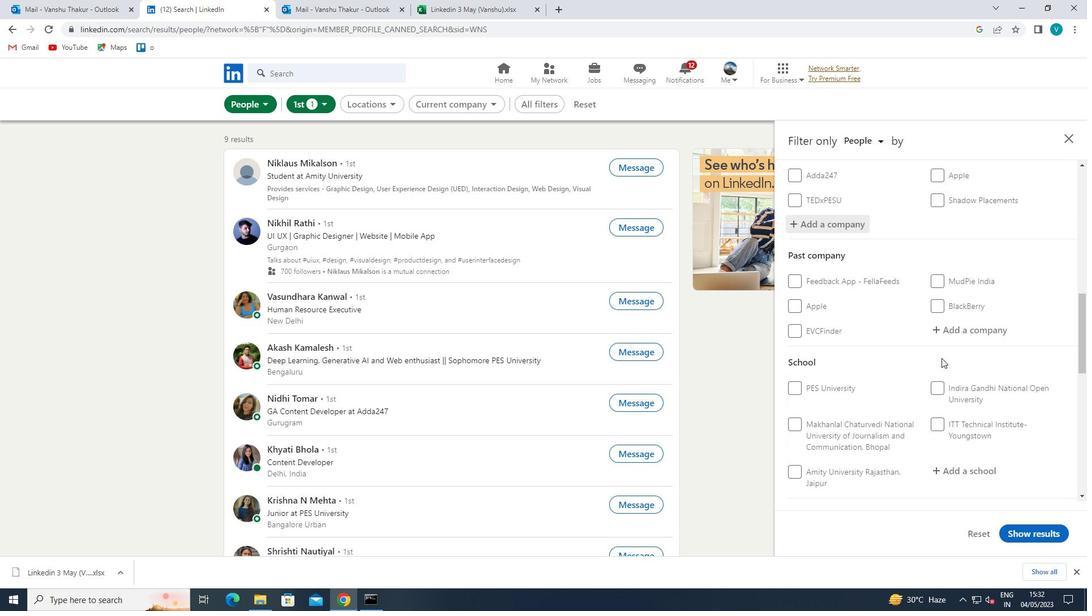 
Action: Mouse moved to (971, 318)
Screenshot: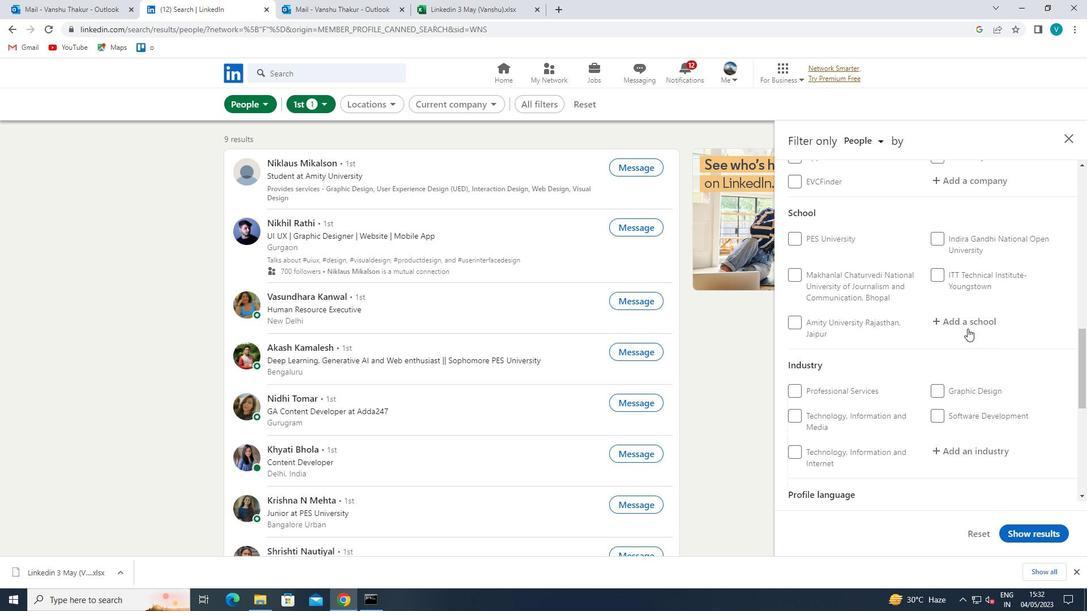 
Action: Mouse pressed left at (971, 318)
Screenshot: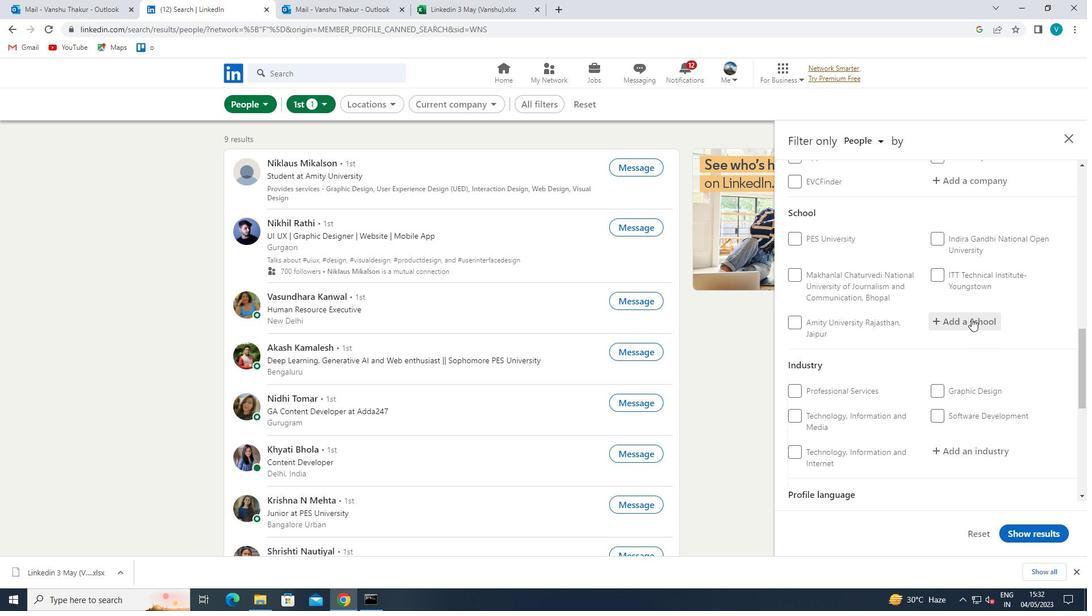 
Action: Mouse moved to (972, 318)
Screenshot: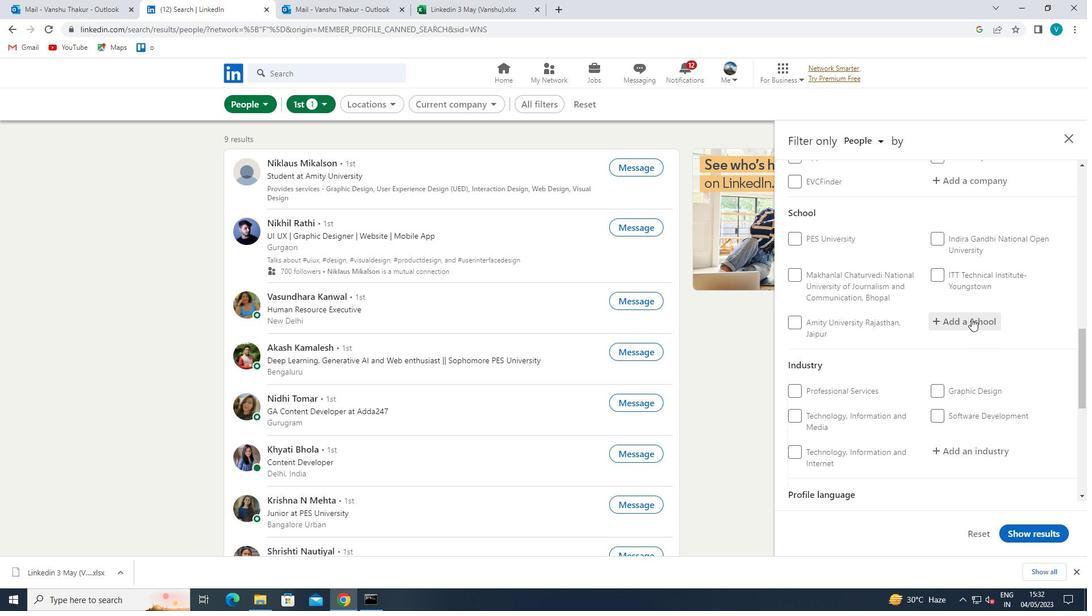 
Action: Key pressed <Key.shift>SASI<Key.space>
Screenshot: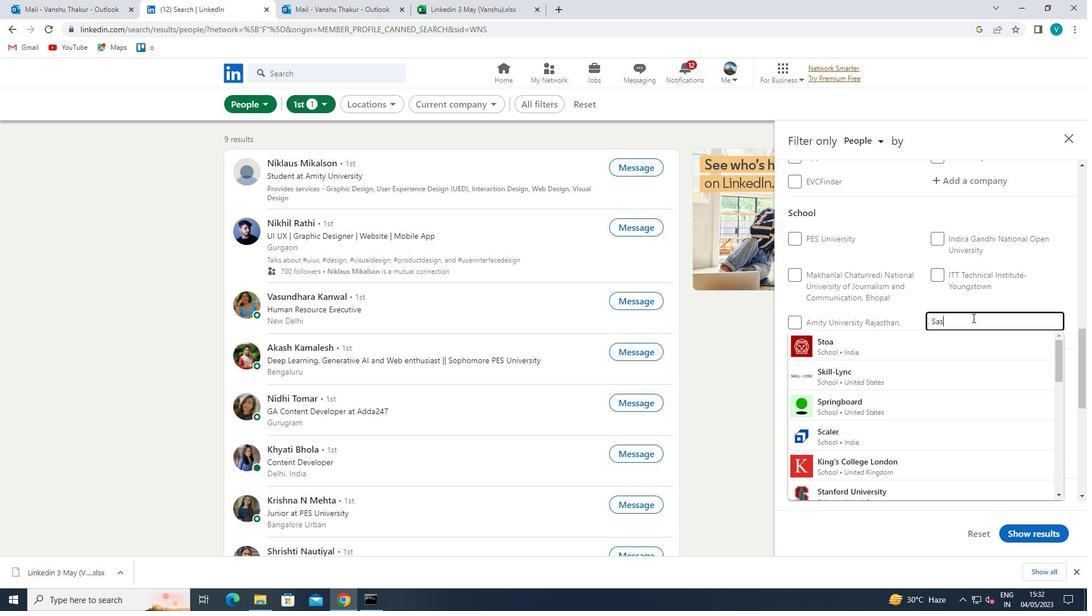 
Action: Mouse moved to (963, 348)
Screenshot: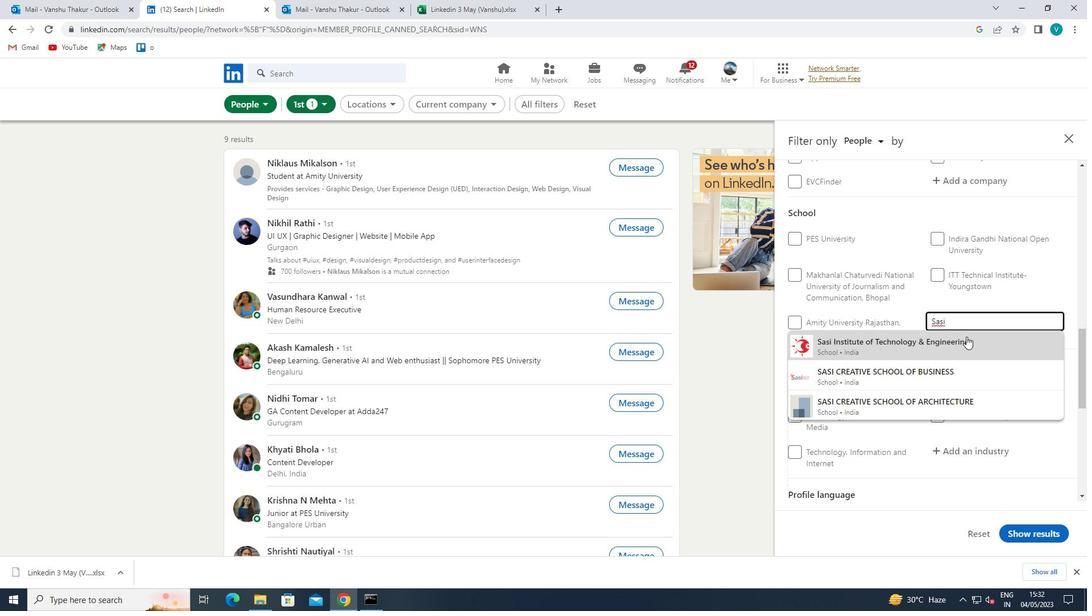 
Action: Mouse pressed left at (963, 348)
Screenshot: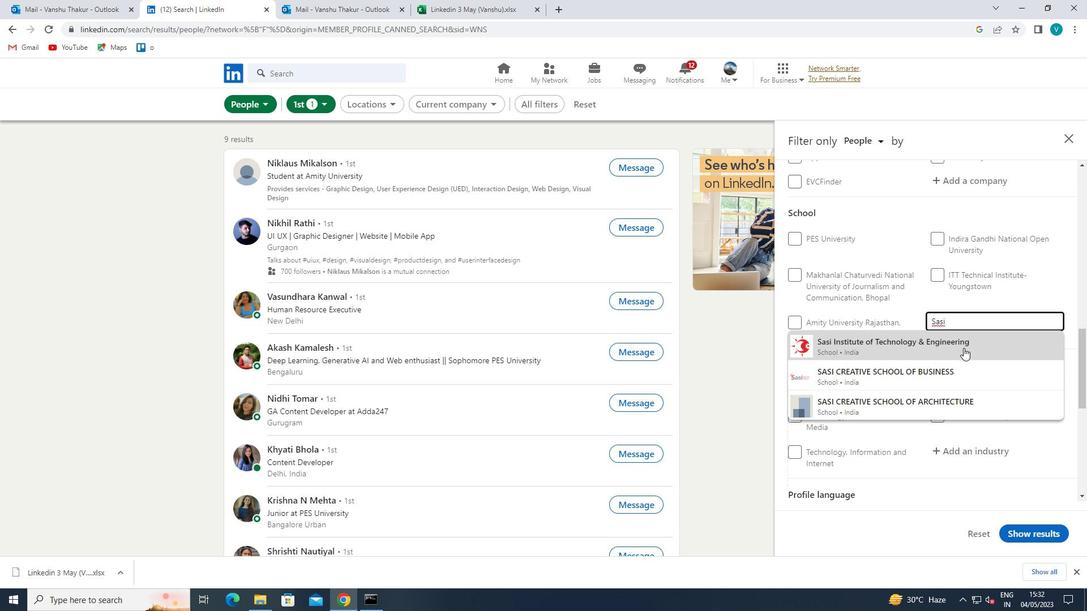 
Action: Mouse scrolled (963, 347) with delta (0, 0)
Screenshot: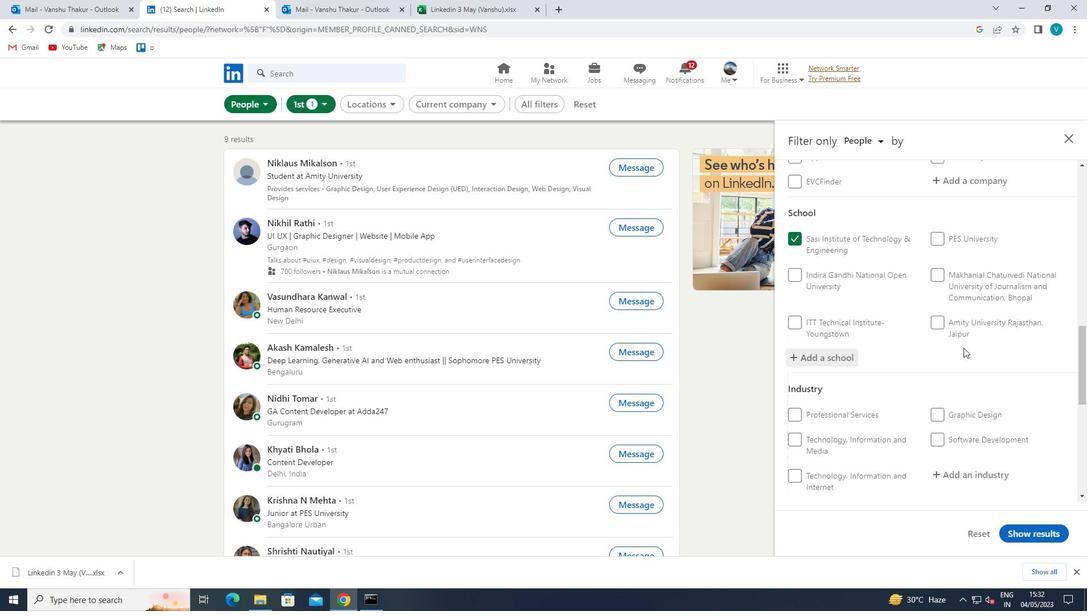 
Action: Mouse scrolled (963, 347) with delta (0, 0)
Screenshot: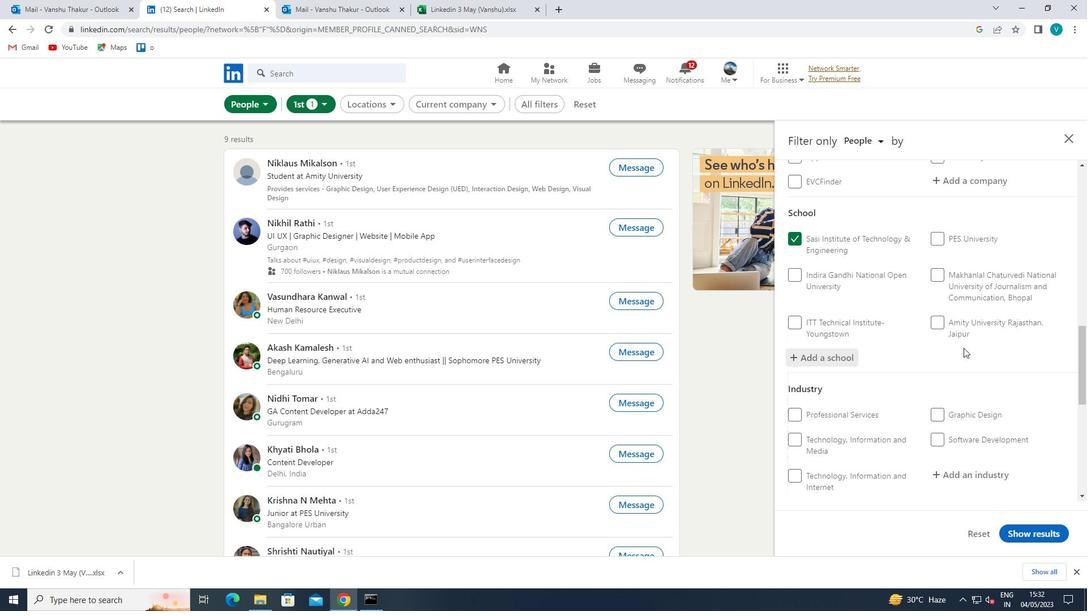 
Action: Mouse scrolled (963, 347) with delta (0, 0)
Screenshot: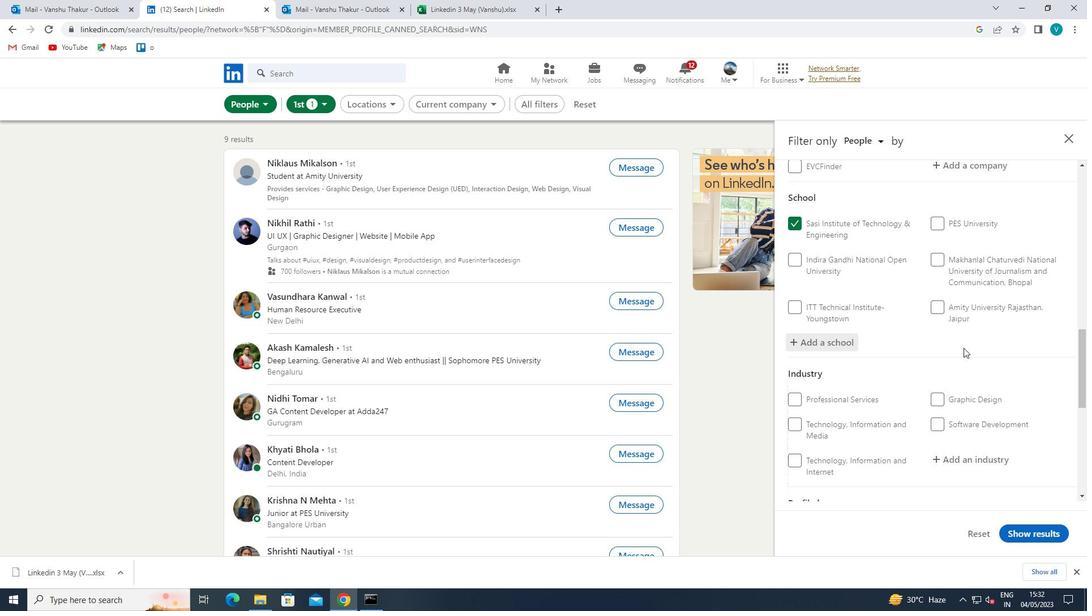 
Action: Mouse moved to (961, 305)
Screenshot: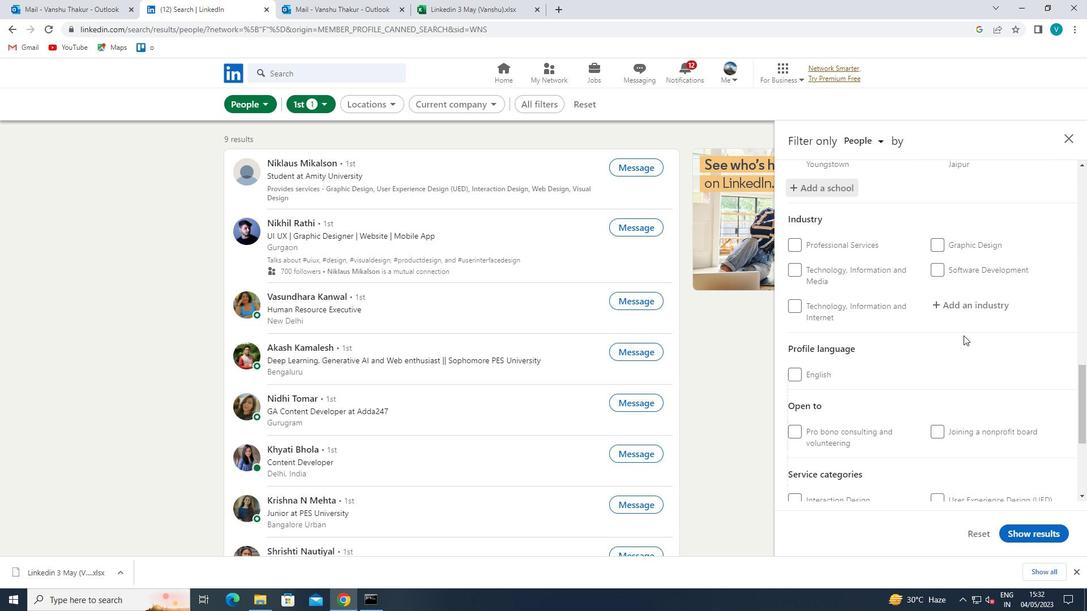 
Action: Mouse pressed left at (961, 305)
Screenshot: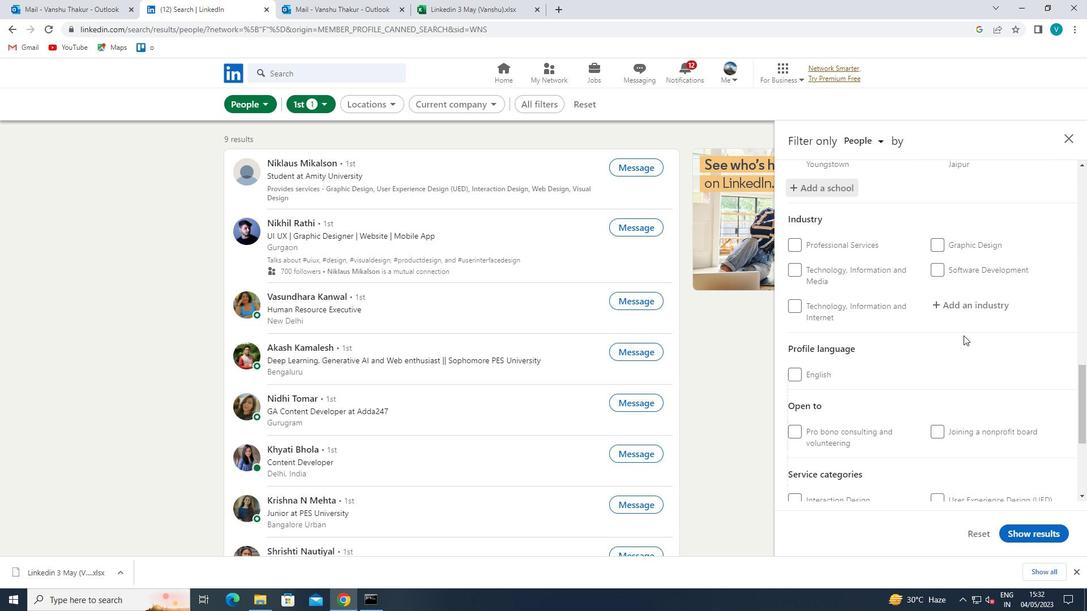 
Action: Key pressed <Key.shift>WATER<Key.space>
Screenshot: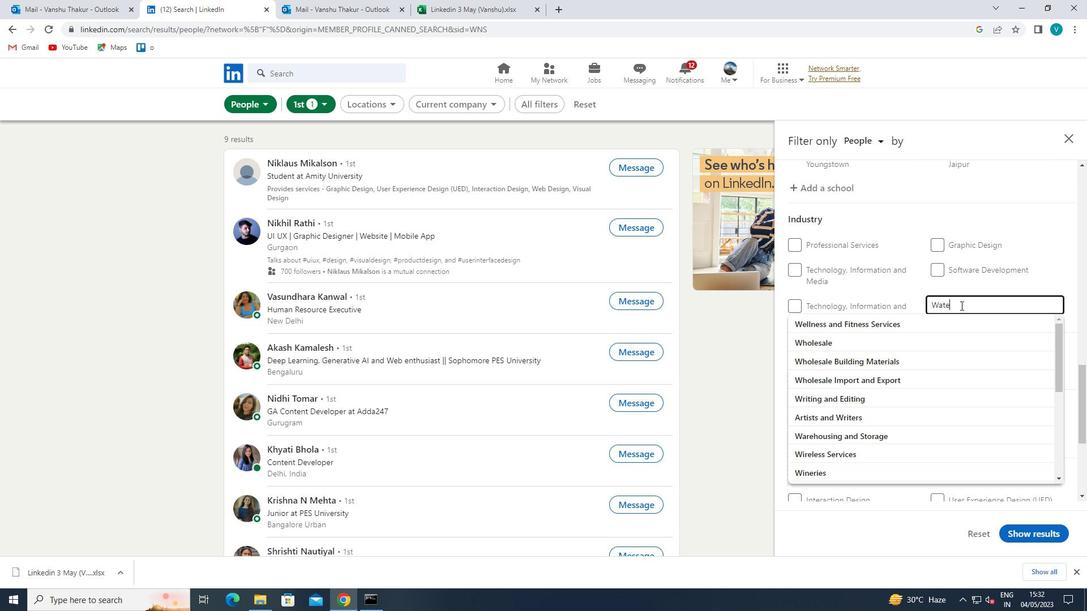 
Action: Mouse moved to (918, 339)
Screenshot: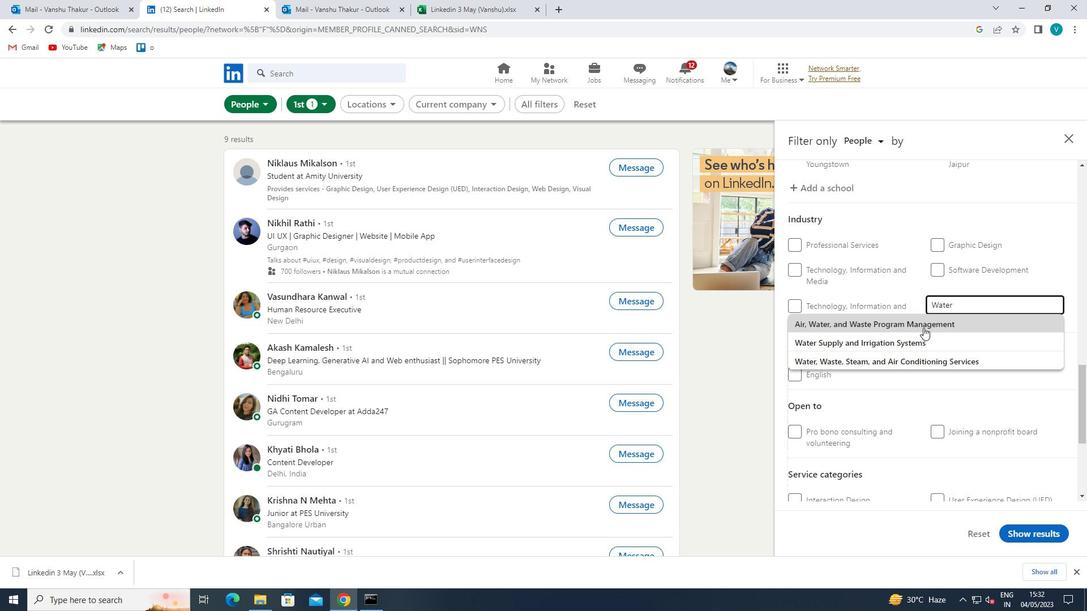 
Action: Mouse pressed left at (918, 339)
Screenshot: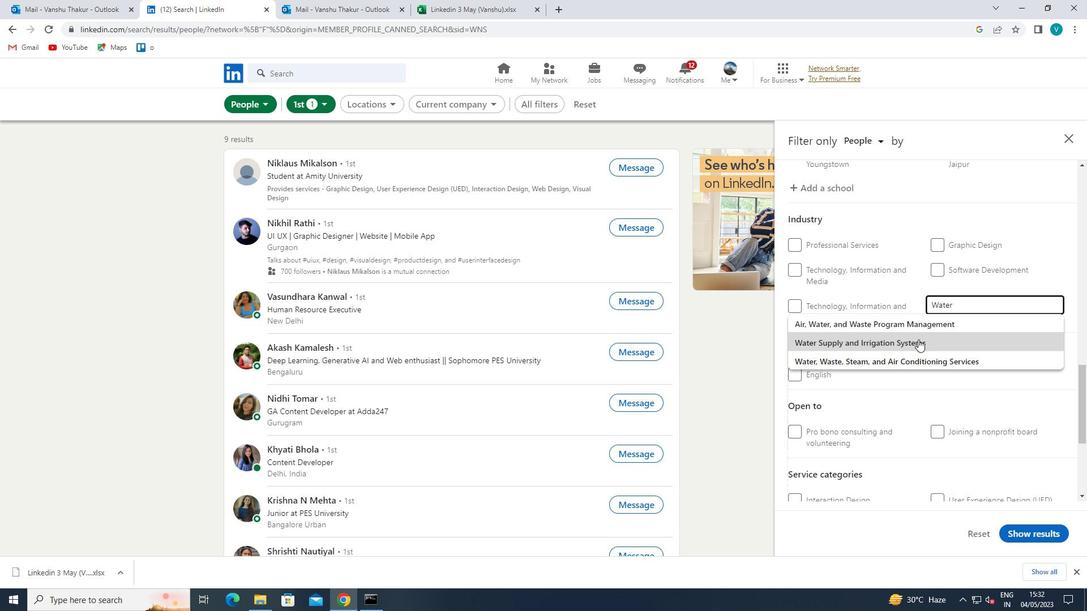 
Action: Mouse scrolled (918, 339) with delta (0, 0)
Screenshot: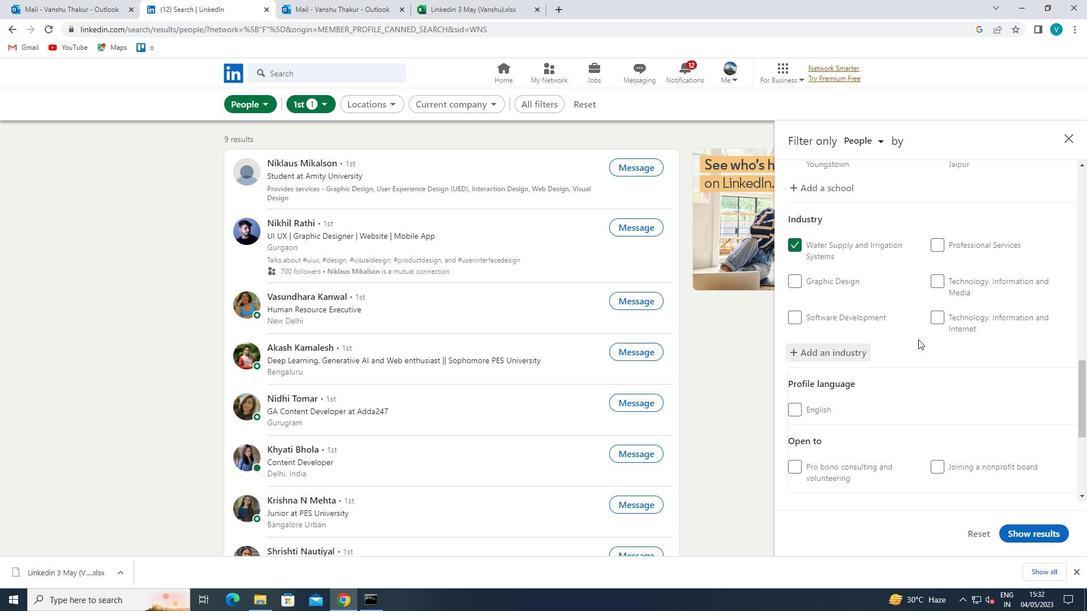 
Action: Mouse scrolled (918, 339) with delta (0, 0)
Screenshot: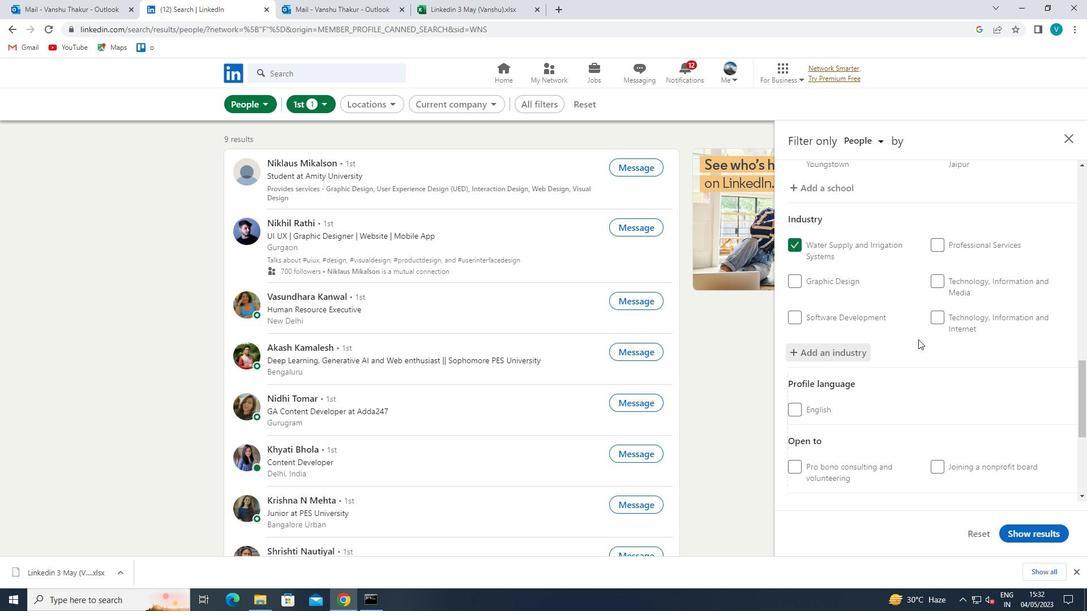 
Action: Mouse scrolled (918, 339) with delta (0, 0)
Screenshot: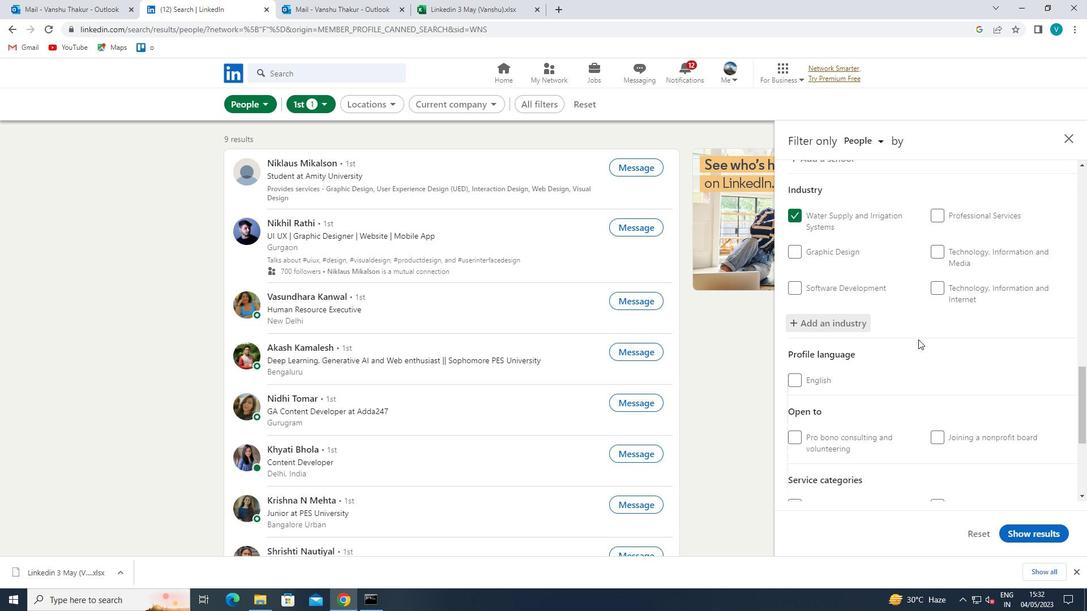 
Action: Mouse moved to (920, 349)
Screenshot: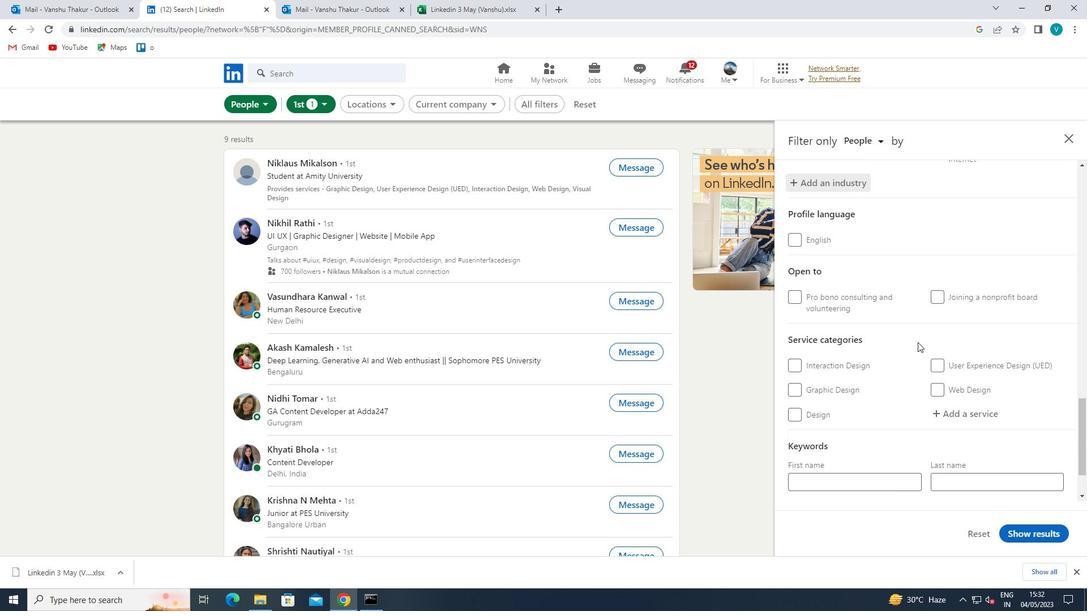 
Action: Mouse scrolled (920, 349) with delta (0, 0)
Screenshot: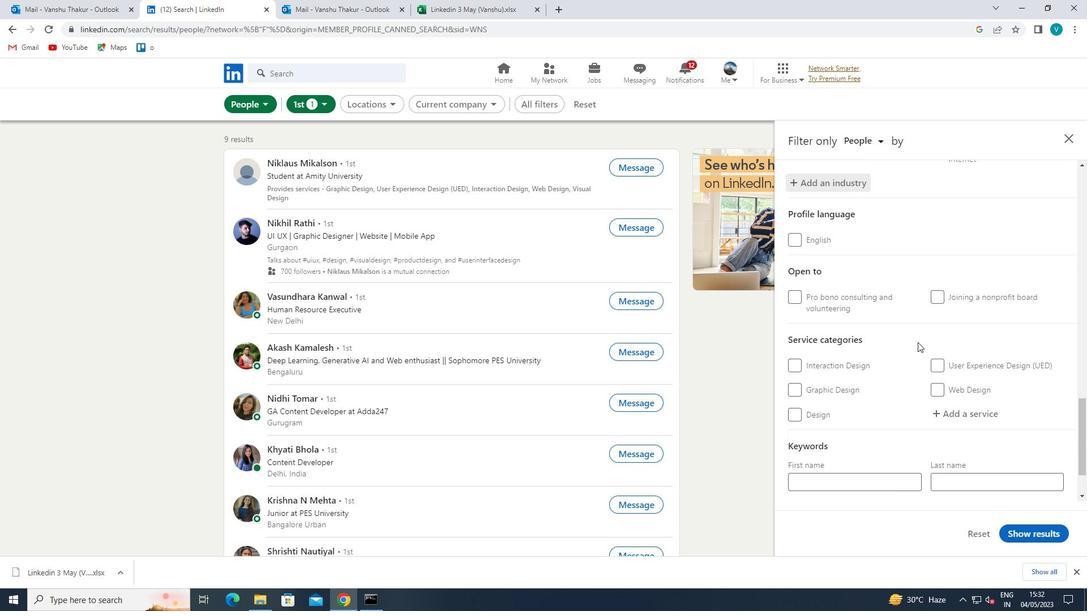 
Action: Mouse moved to (942, 353)
Screenshot: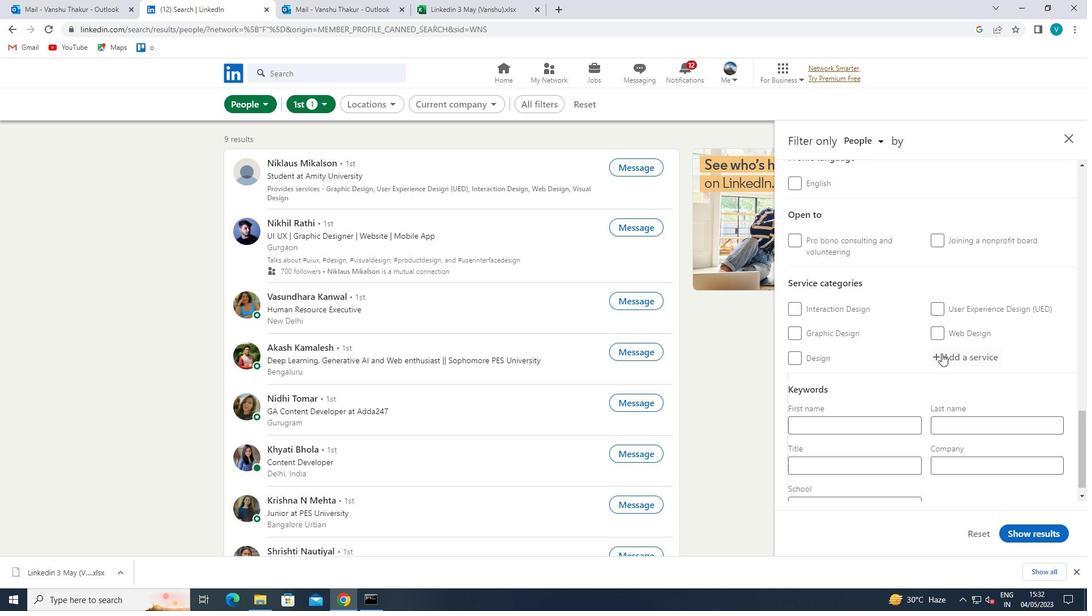 
Action: Mouse pressed left at (942, 353)
Screenshot: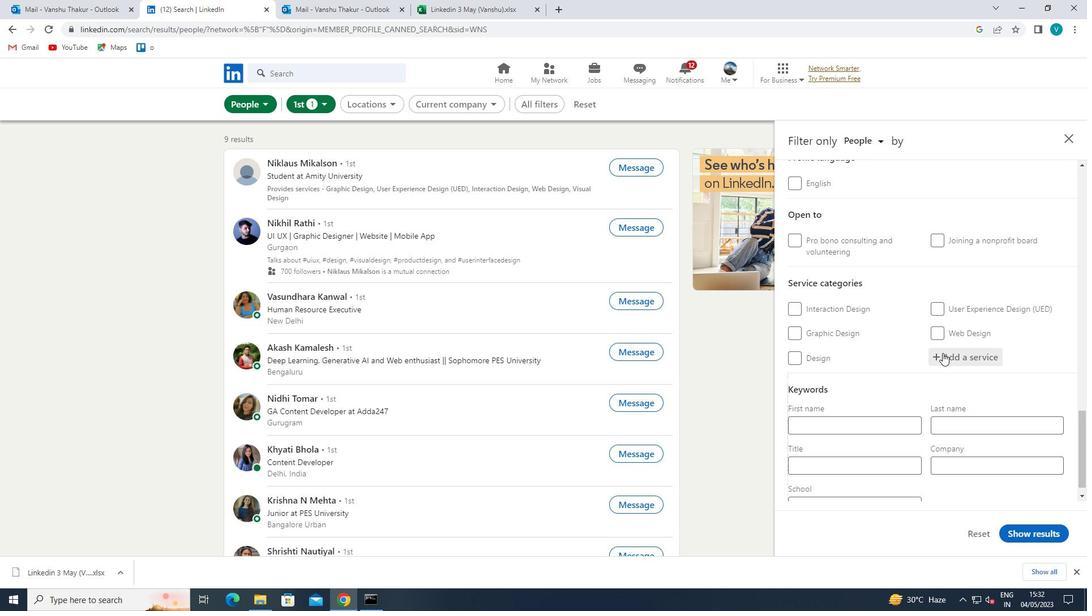 
Action: Mouse moved to (954, 340)
Screenshot: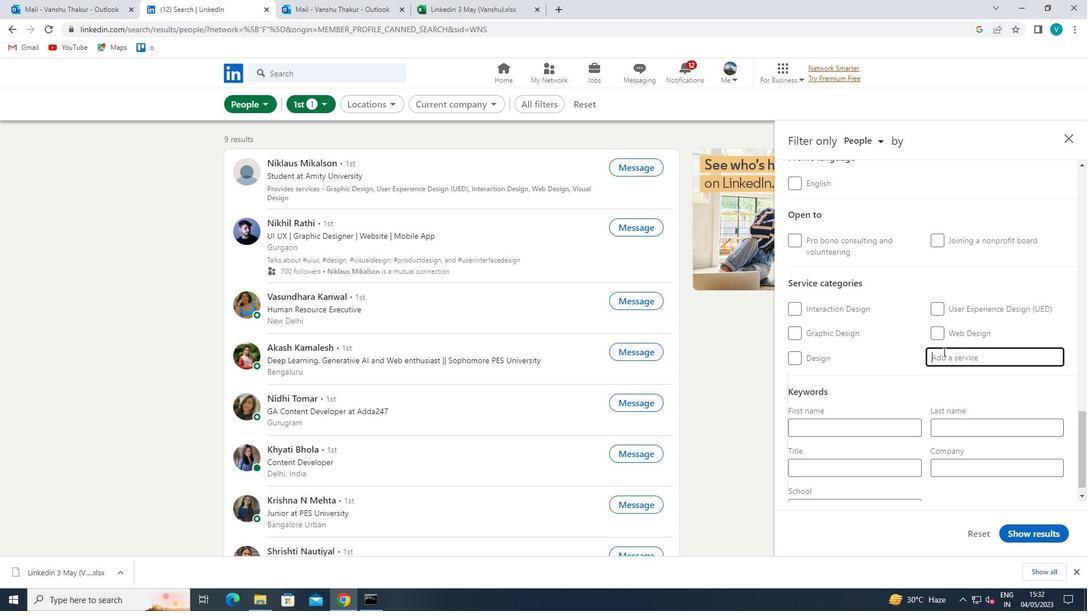 
Action: Key pressed <Key.shift>BUSINESS<Key.space>
Screenshot: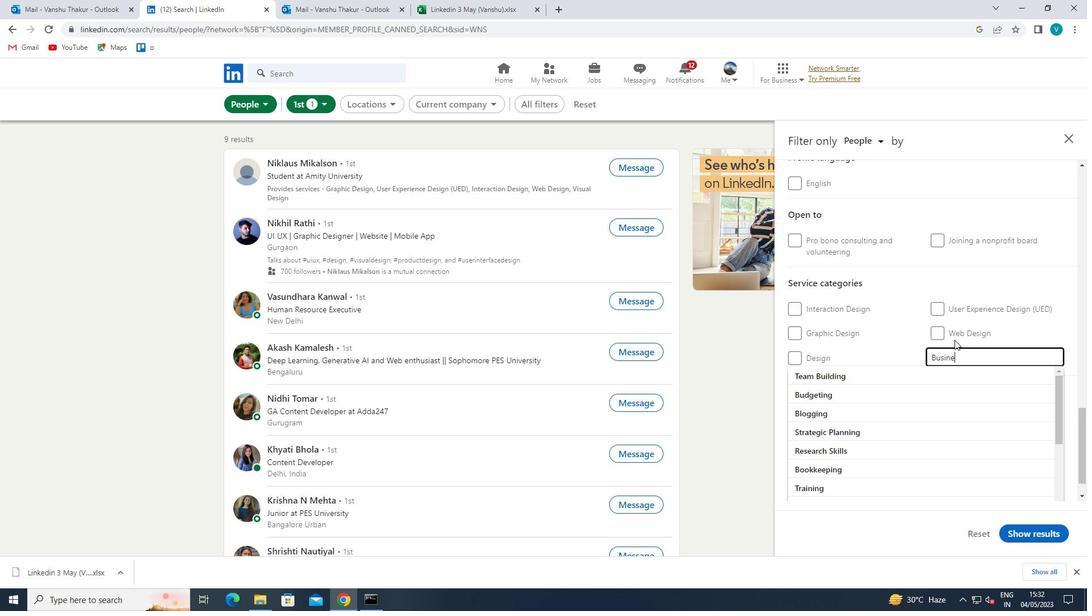 
Action: Mouse moved to (903, 408)
Screenshot: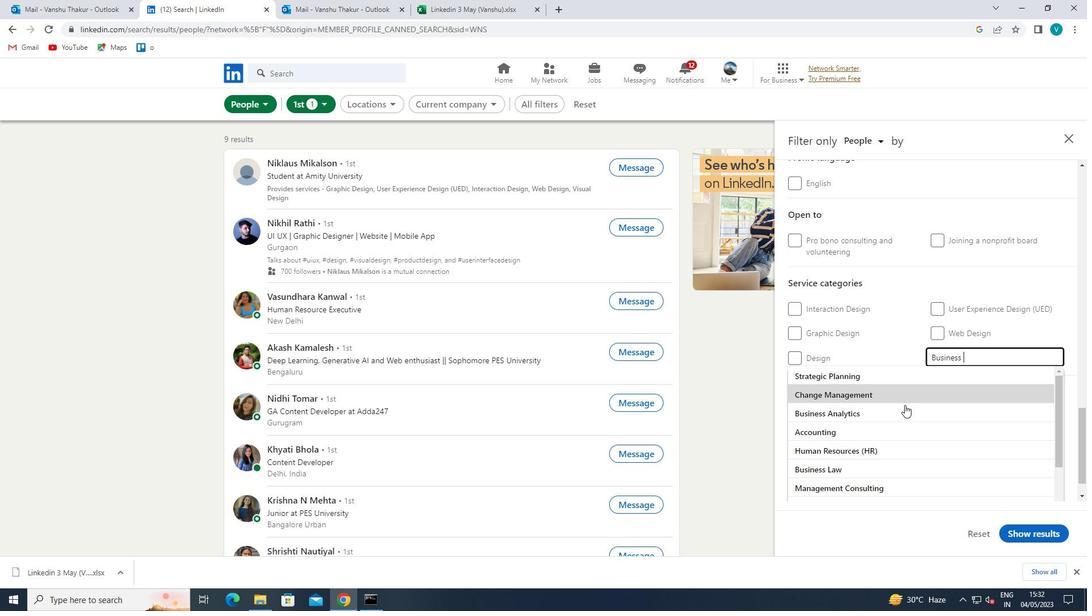 
Action: Mouse pressed left at (903, 408)
Screenshot: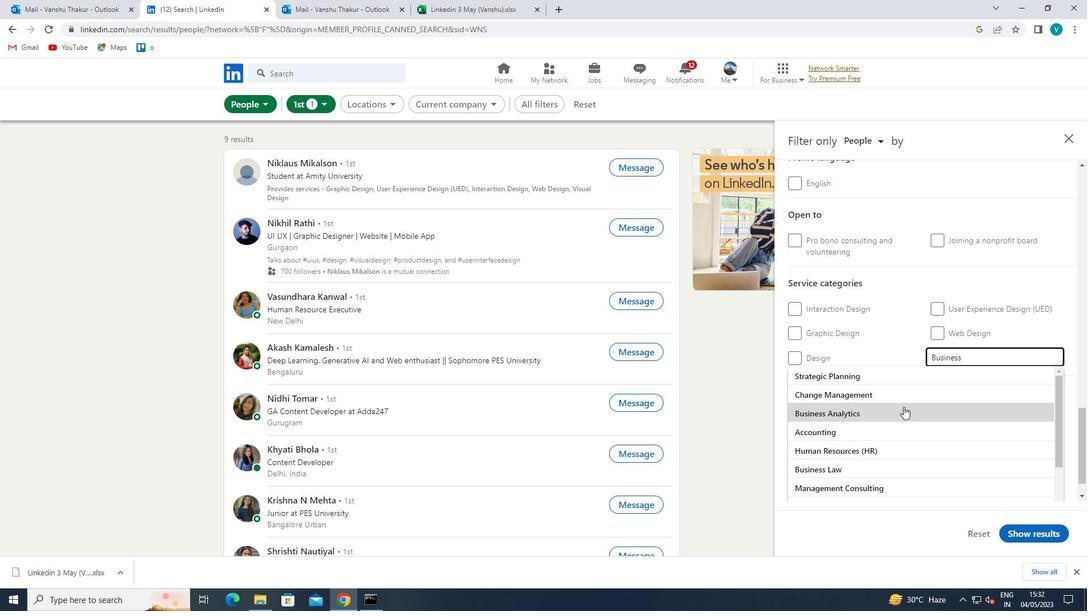 
Action: Mouse moved to (903, 408)
Screenshot: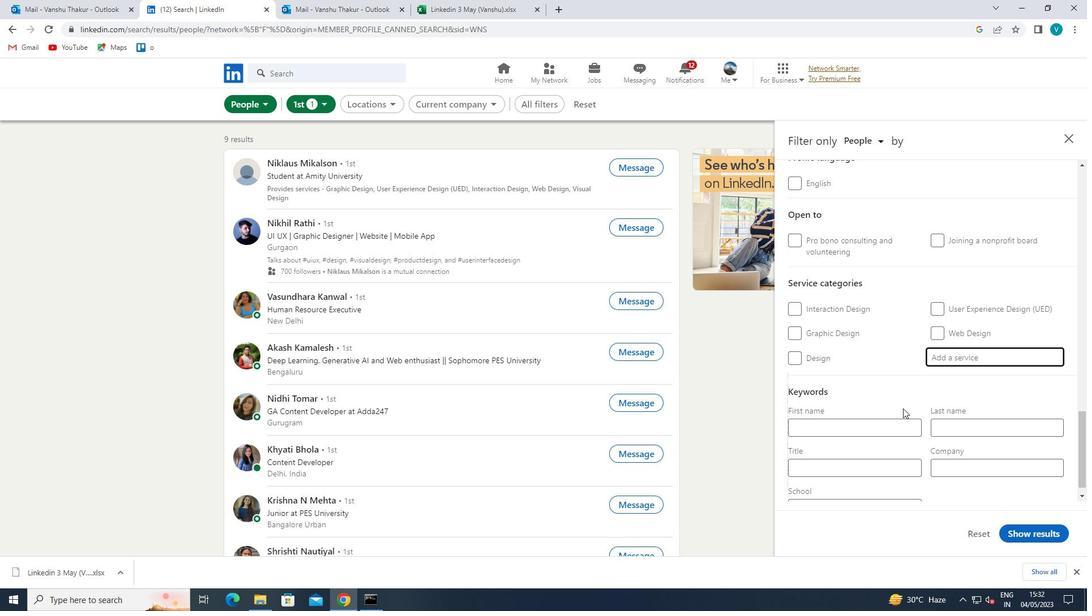 
Action: Mouse scrolled (903, 408) with delta (0, 0)
Screenshot: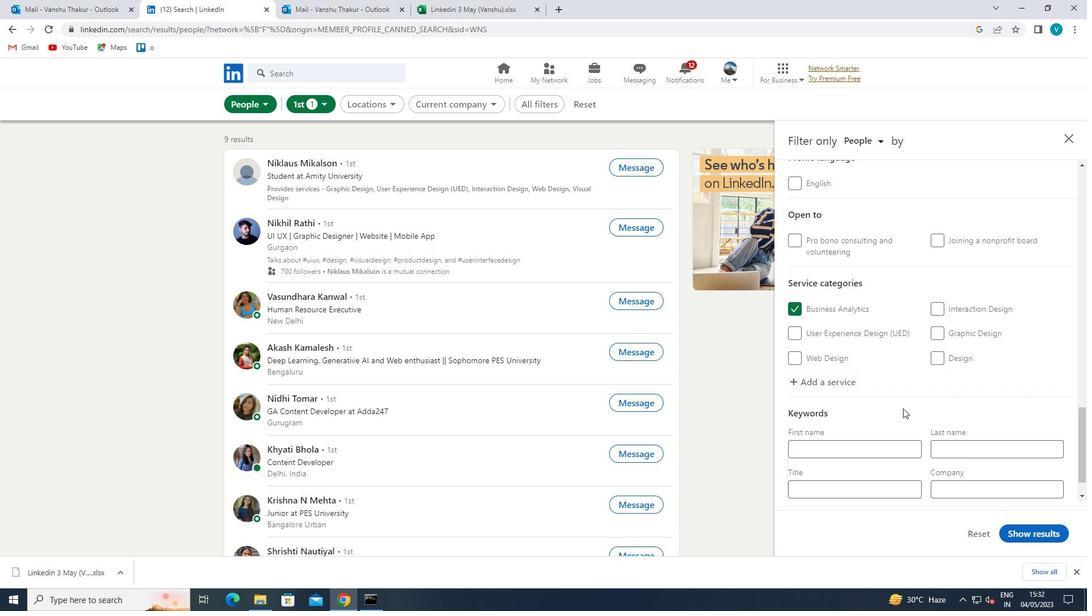
Action: Mouse moved to (899, 408)
Screenshot: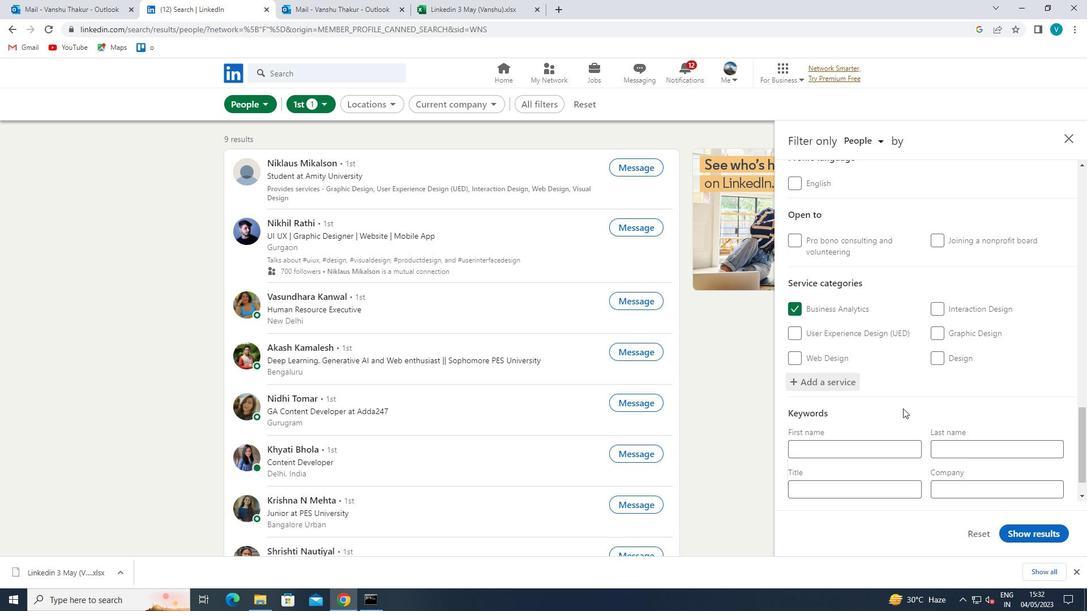 
Action: Mouse scrolled (899, 408) with delta (0, 0)
Screenshot: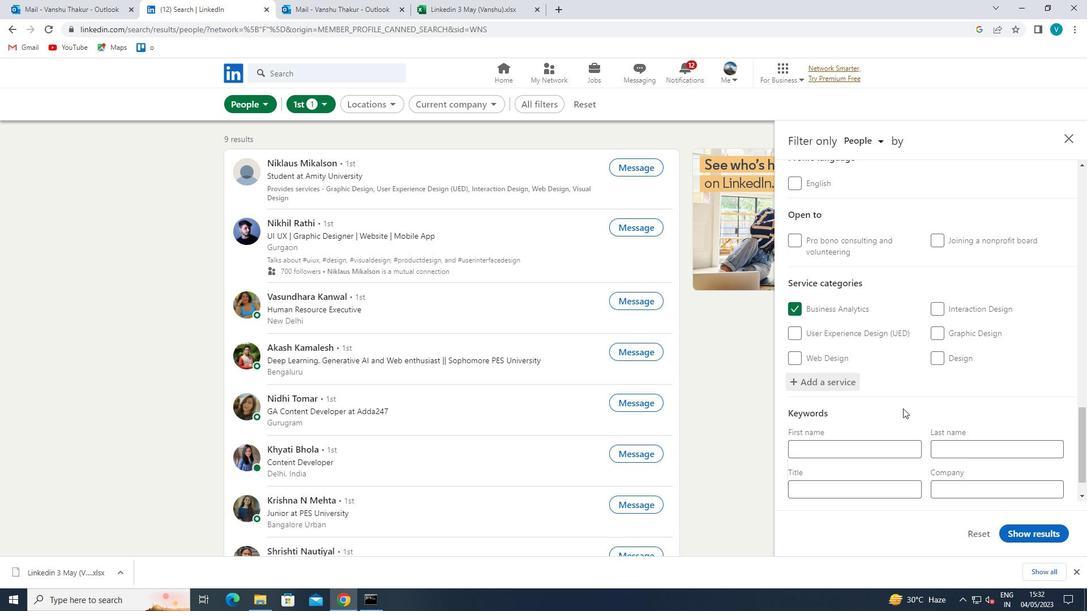 
Action: Mouse moved to (899, 408)
Screenshot: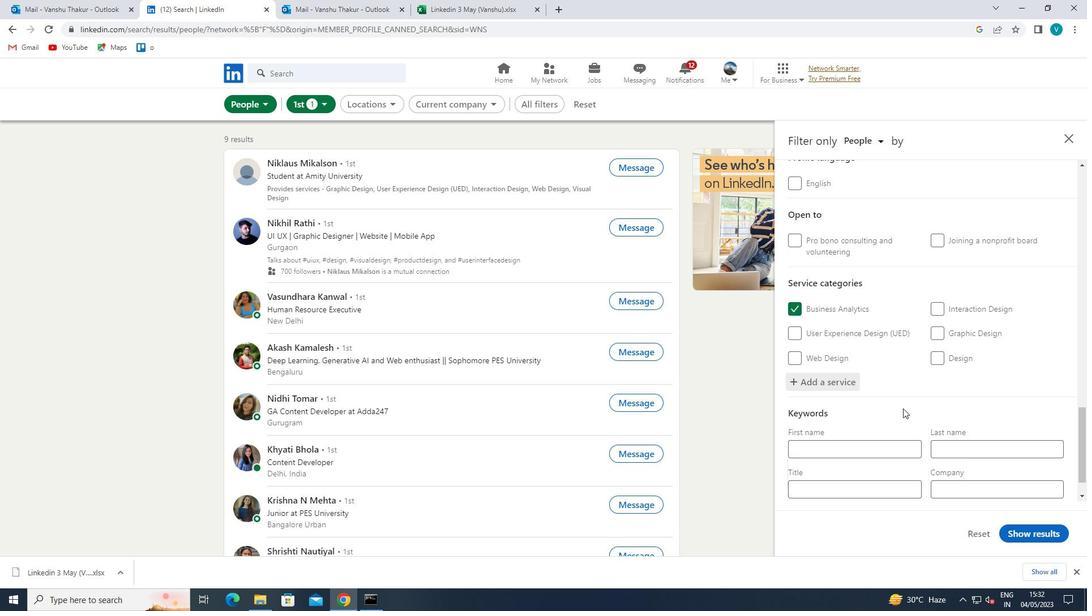 
Action: Mouse scrolled (899, 408) with delta (0, 0)
Screenshot: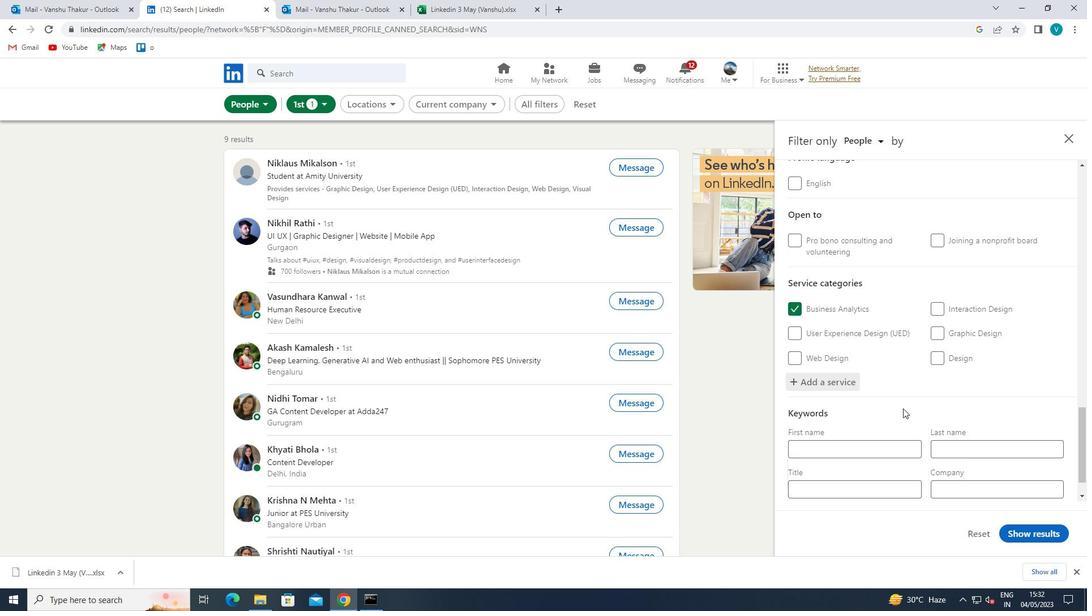 
Action: Mouse moved to (901, 433)
Screenshot: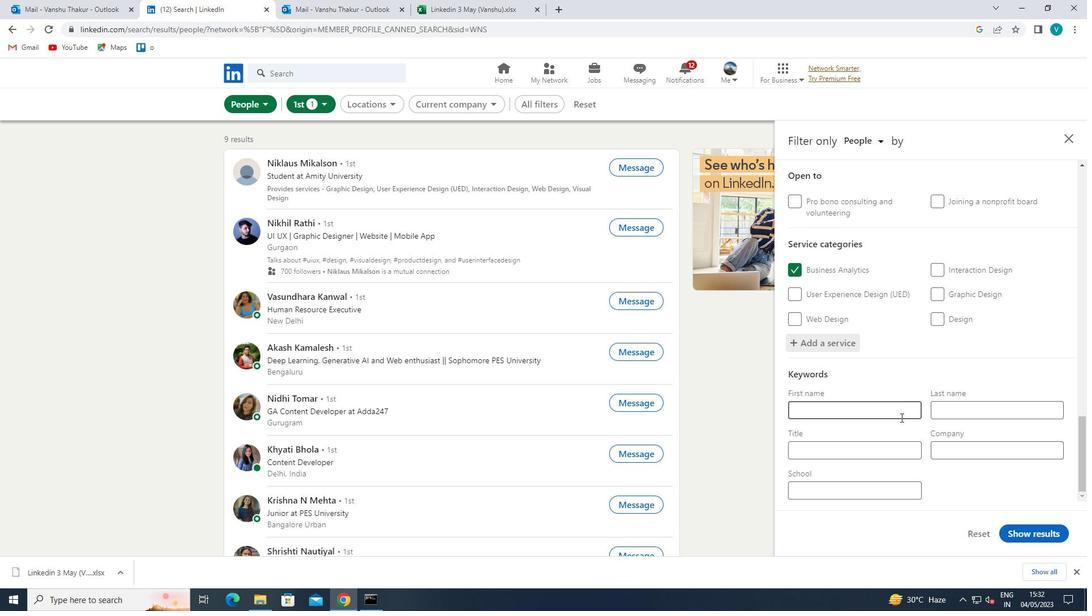 
Action: Mouse pressed left at (901, 433)
Screenshot: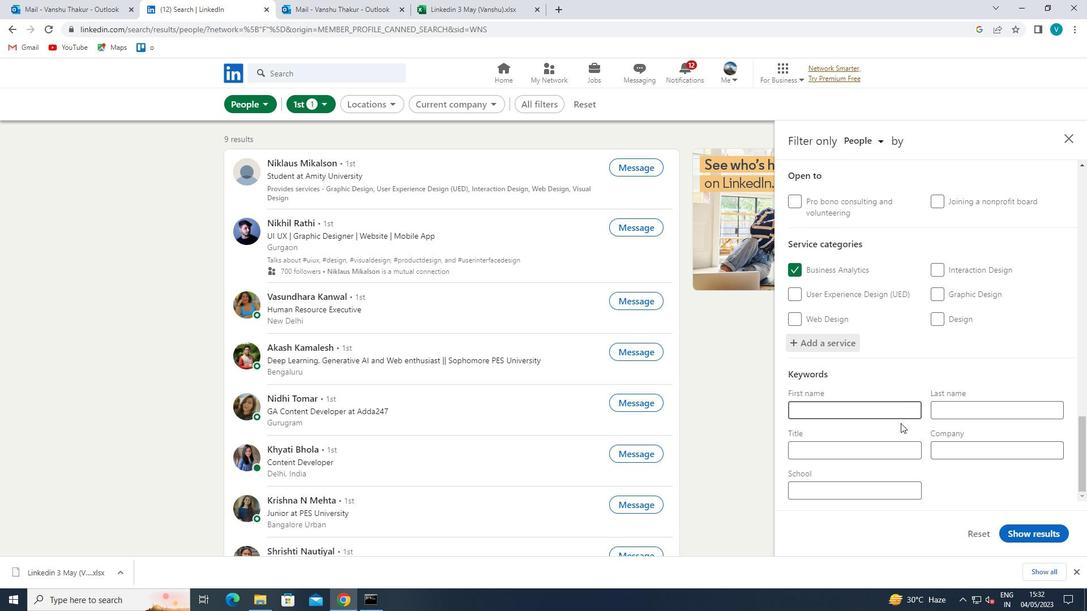 
Action: Mouse moved to (903, 434)
Screenshot: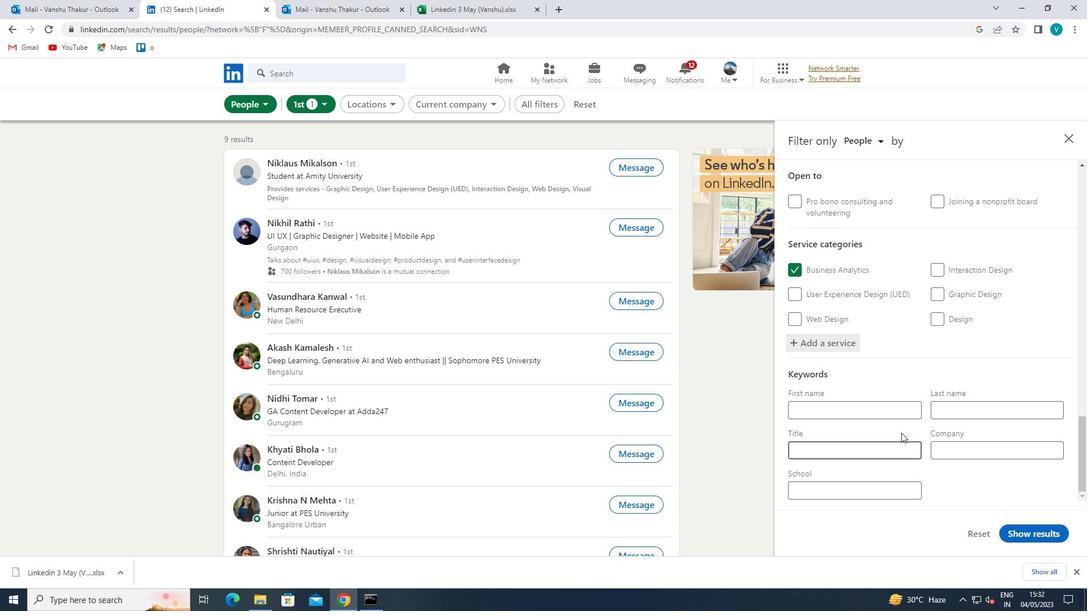 
Action: Key pressed <Key.shift>DIRECTOR<Key.space>
Screenshot: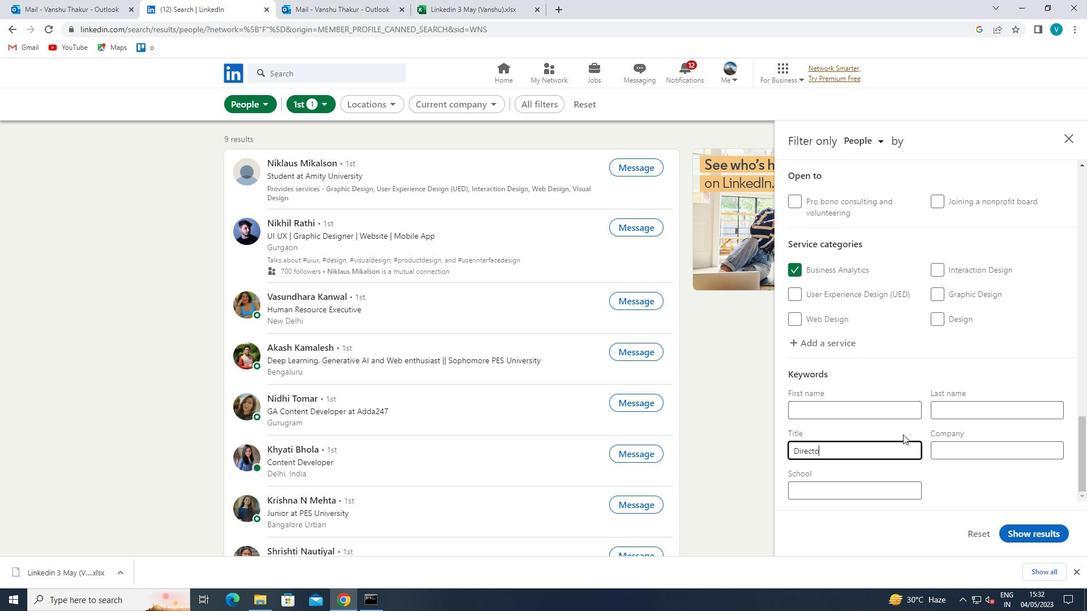 
Action: Mouse moved to (1016, 537)
Screenshot: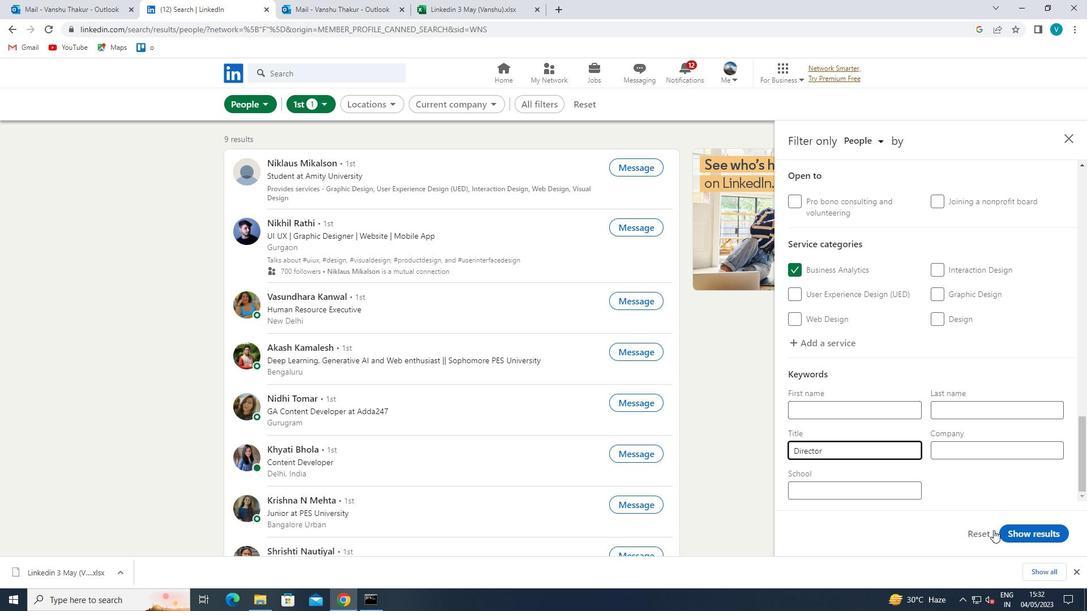
Action: Mouse pressed left at (1016, 537)
Screenshot: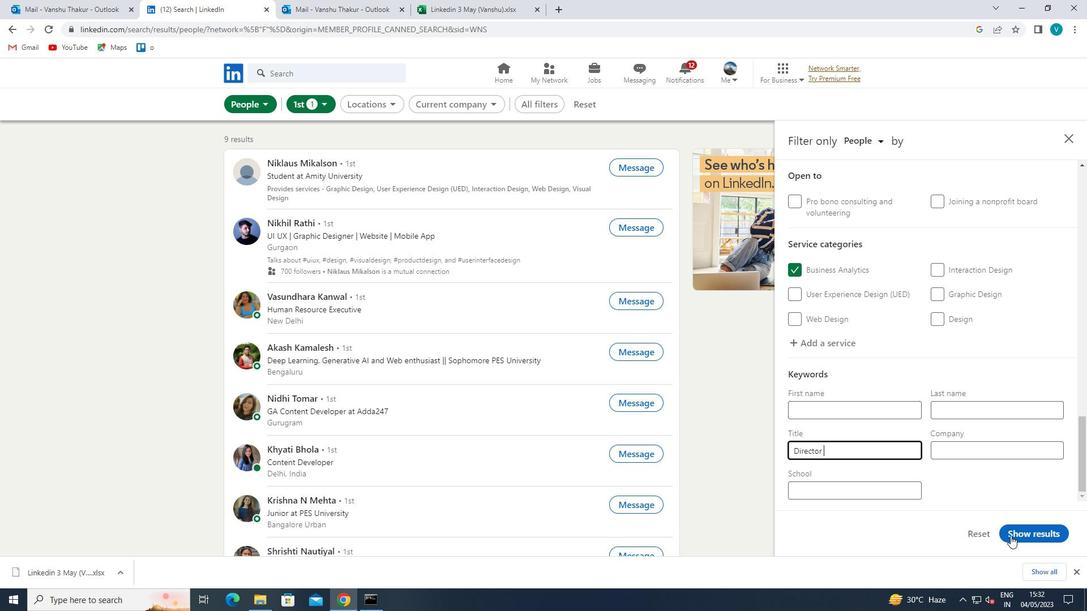 
Action: Mouse moved to (1017, 537)
Screenshot: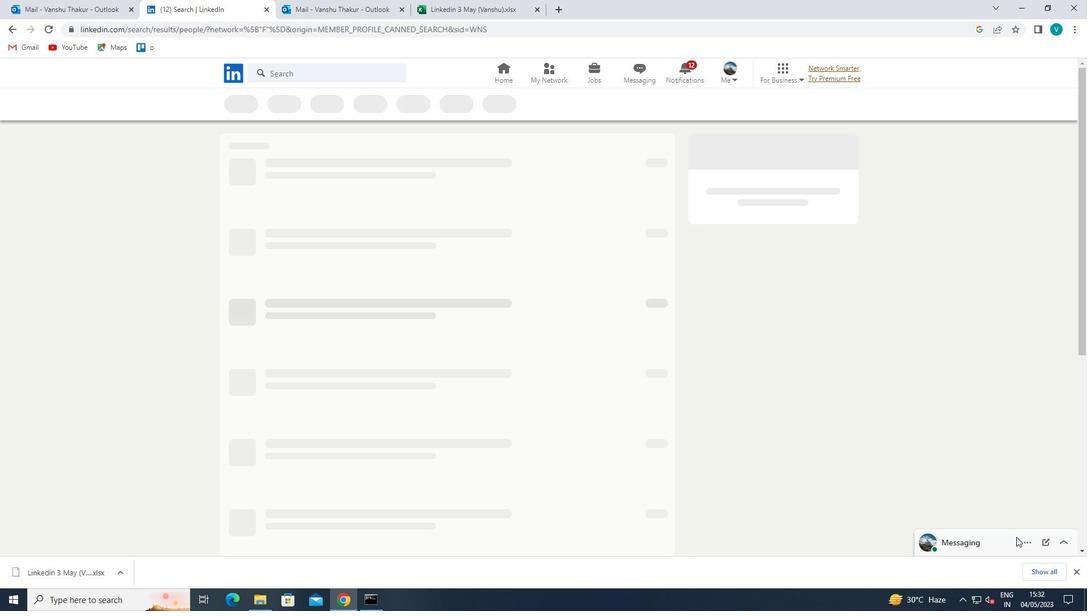 
